 Task: Write a soql queries for parent to child objects.
Action: Mouse moved to (33, 116)
Screenshot: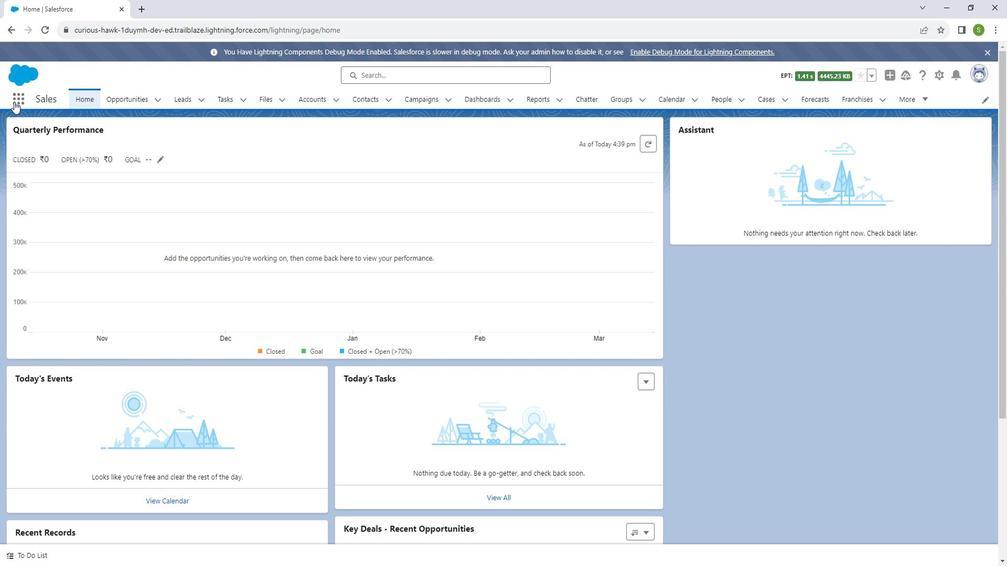 
Action: Mouse pressed left at (33, 116)
Screenshot: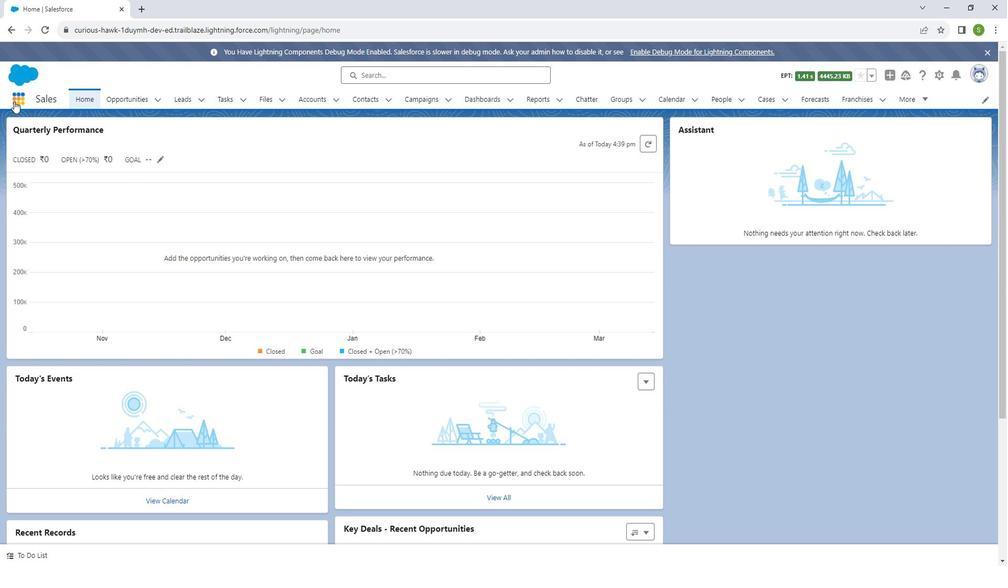 
Action: Mouse moved to (44, 301)
Screenshot: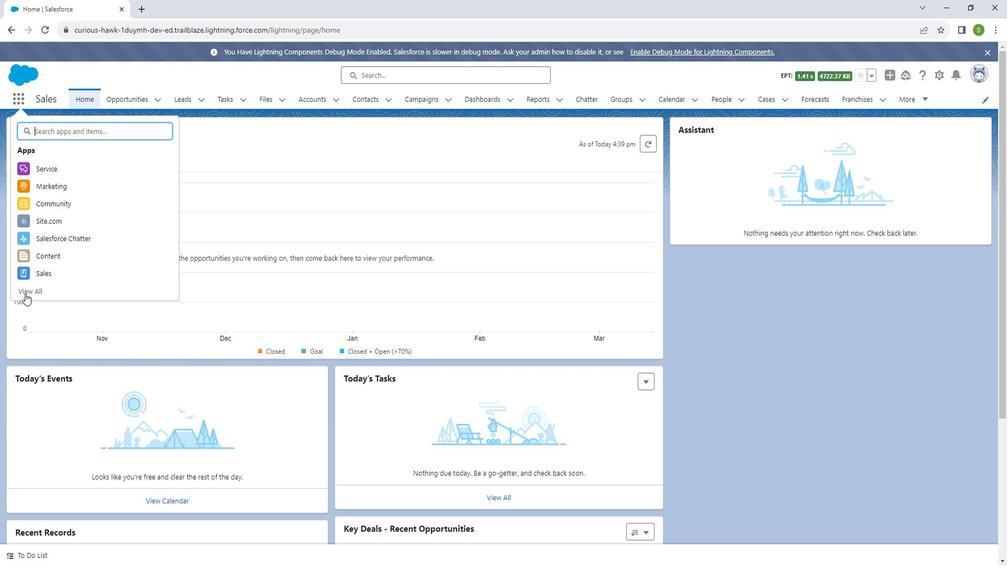 
Action: Mouse pressed left at (44, 301)
Screenshot: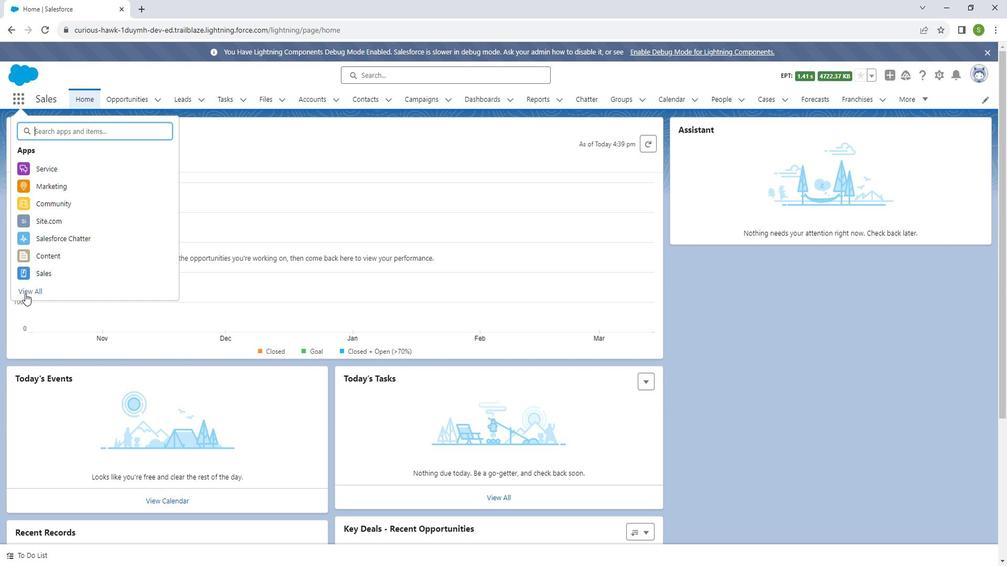 
Action: Mouse moved to (760, 397)
Screenshot: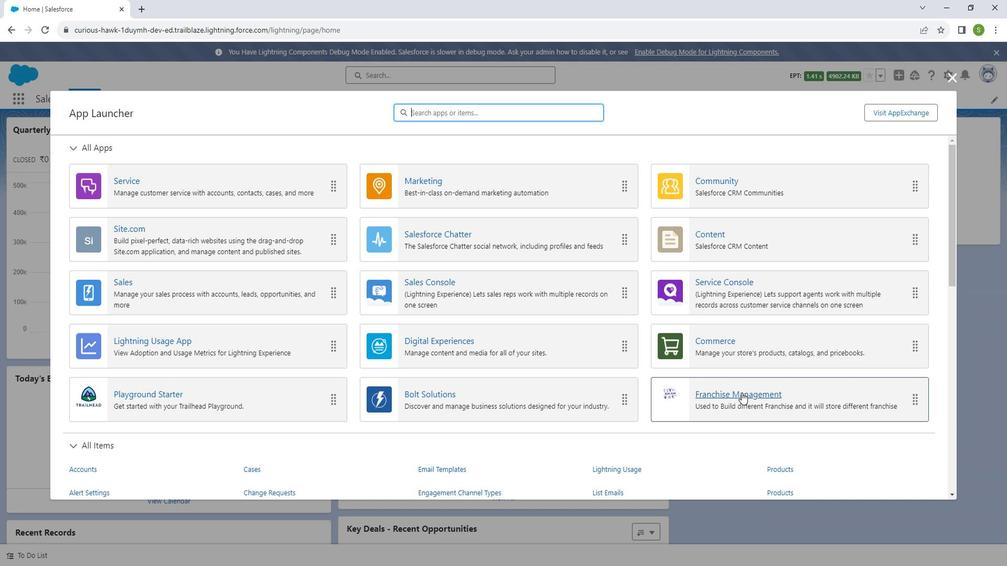 
Action: Mouse pressed left at (760, 397)
Screenshot: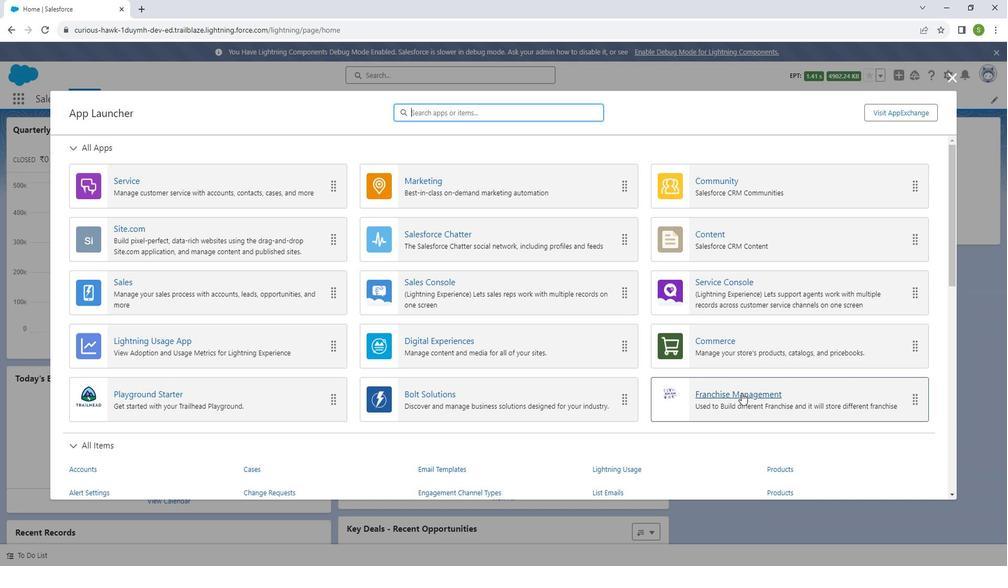 
Action: Mouse moved to (969, 91)
Screenshot: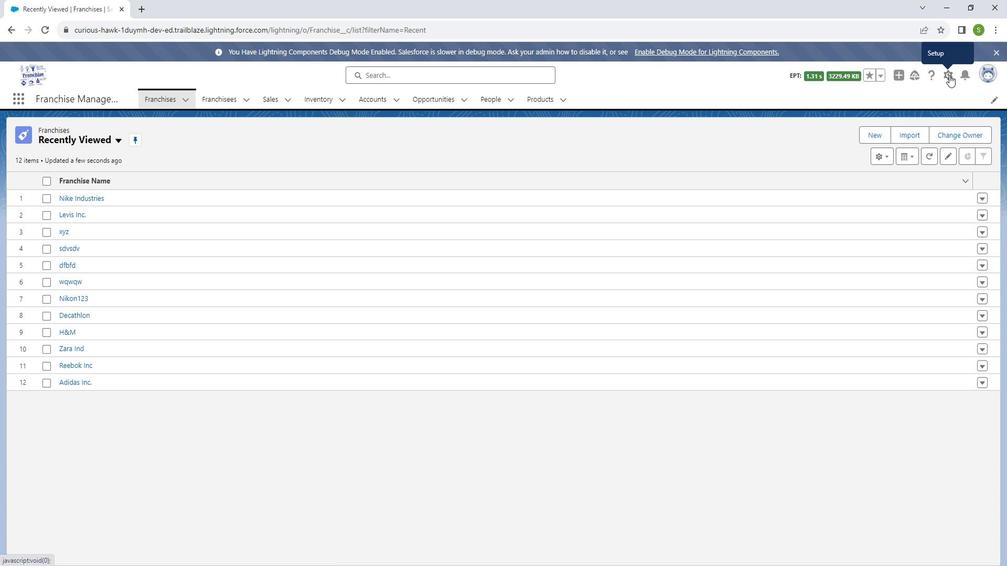 
Action: Mouse pressed left at (969, 91)
Screenshot: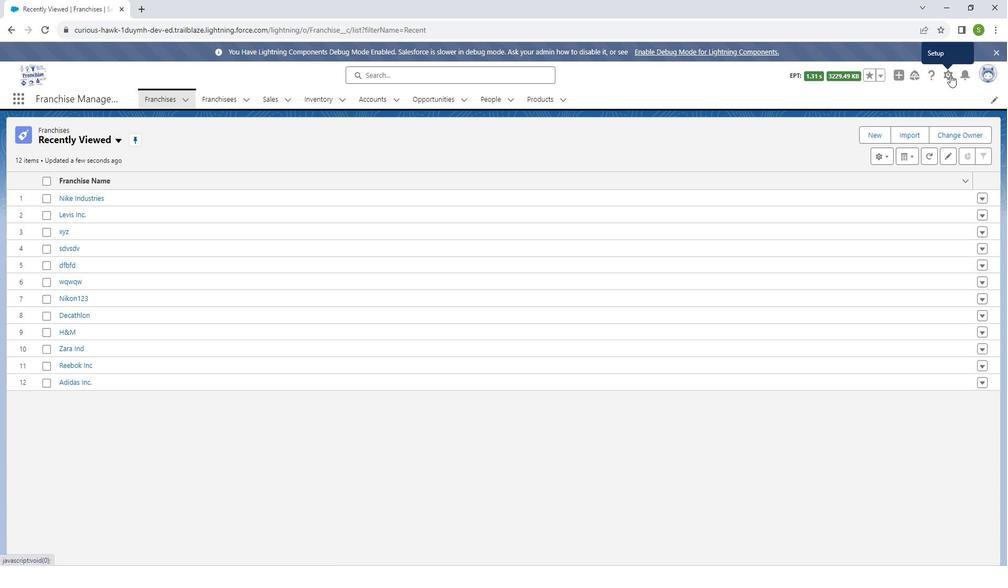 
Action: Mouse moved to (931, 187)
Screenshot: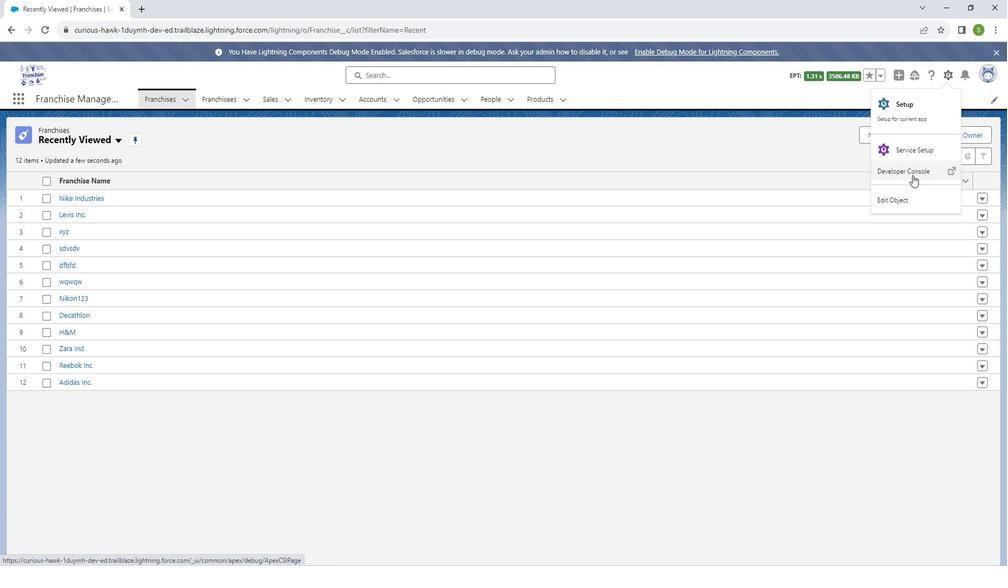 
Action: Mouse pressed right at (931, 187)
Screenshot: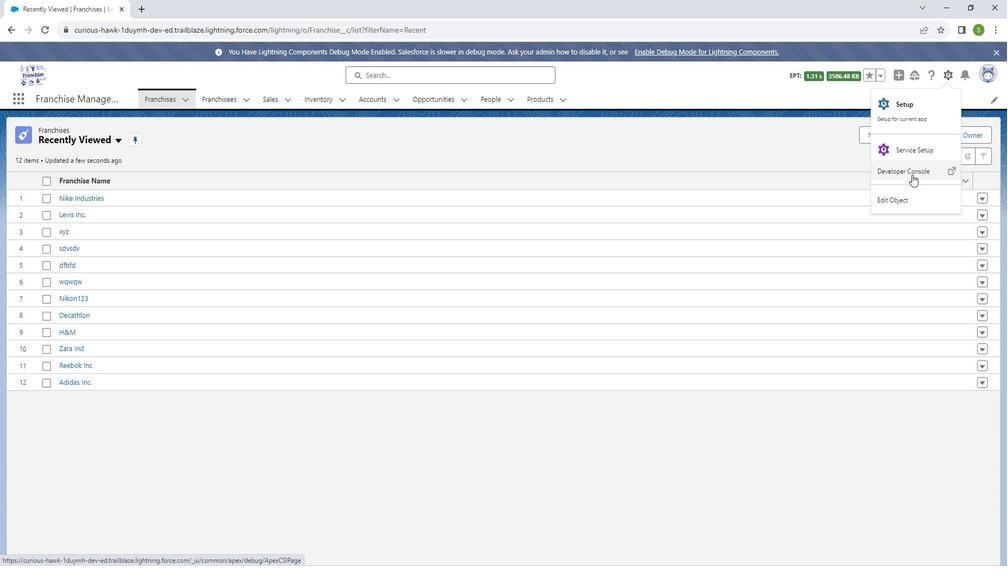 
Action: Mouse moved to (935, 195)
Screenshot: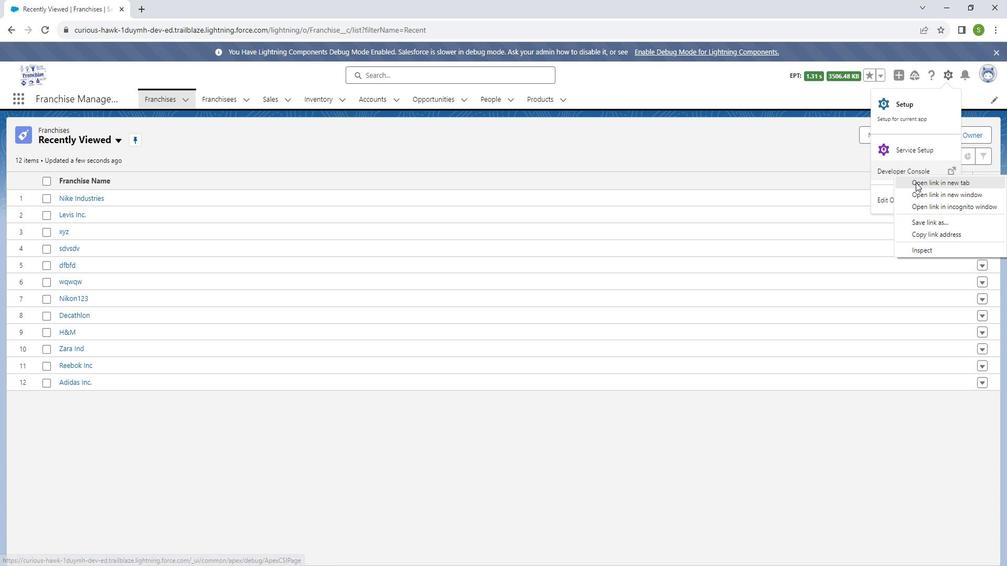 
Action: Mouse pressed left at (935, 195)
Screenshot: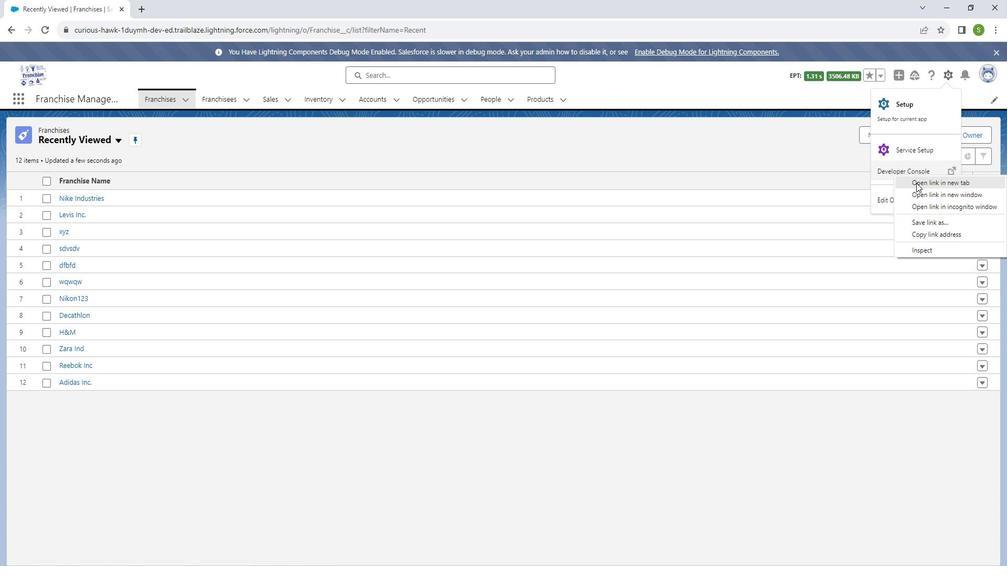 
Action: Mouse moved to (233, 27)
Screenshot: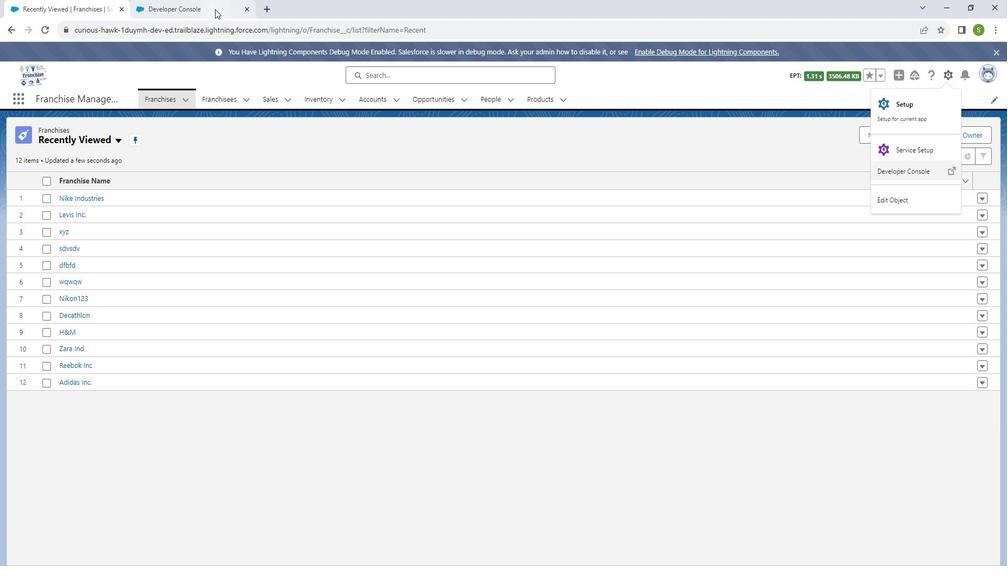 
Action: Mouse pressed left at (233, 27)
Screenshot: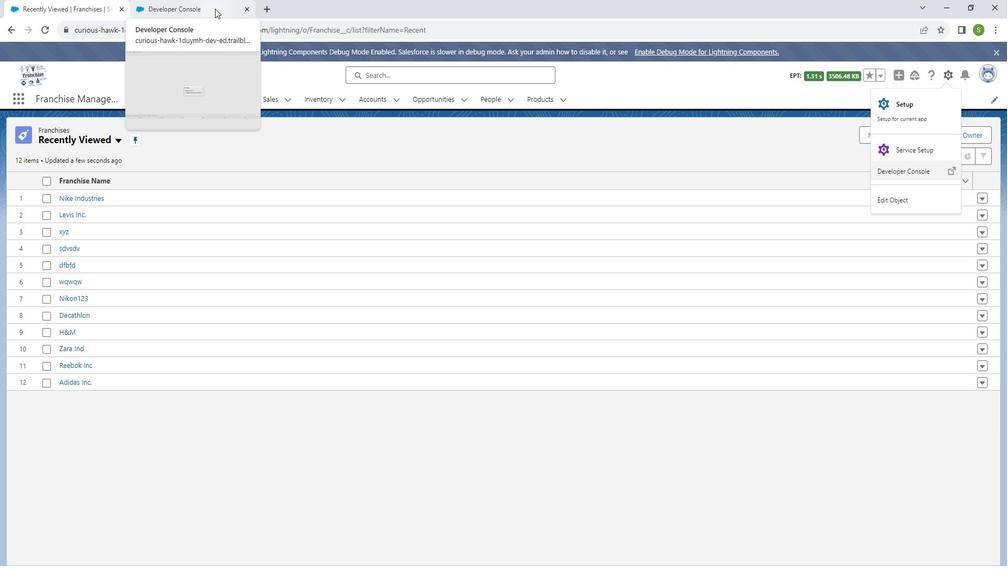 
Action: Mouse moved to (75, 63)
Screenshot: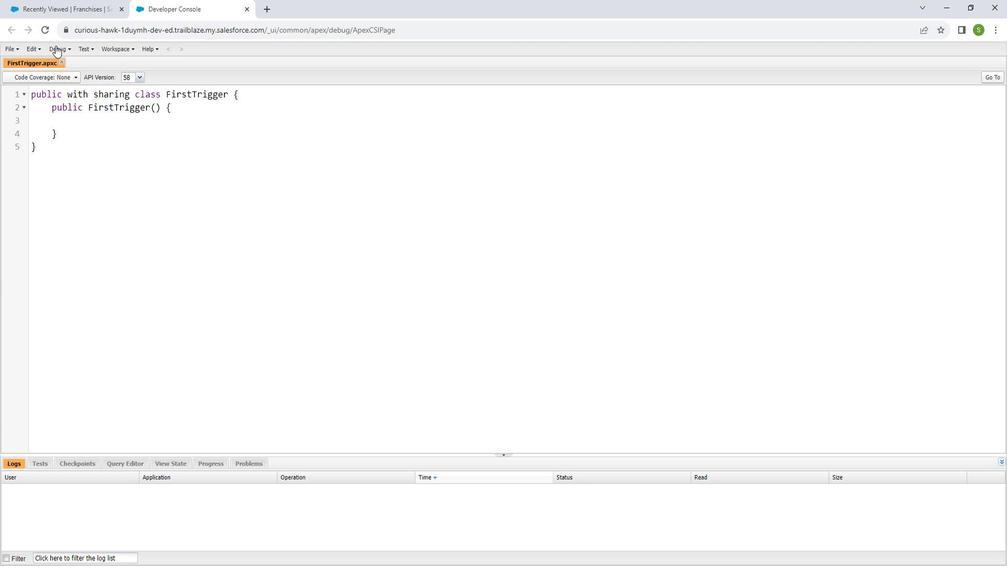 
Action: Mouse pressed left at (75, 63)
Screenshot: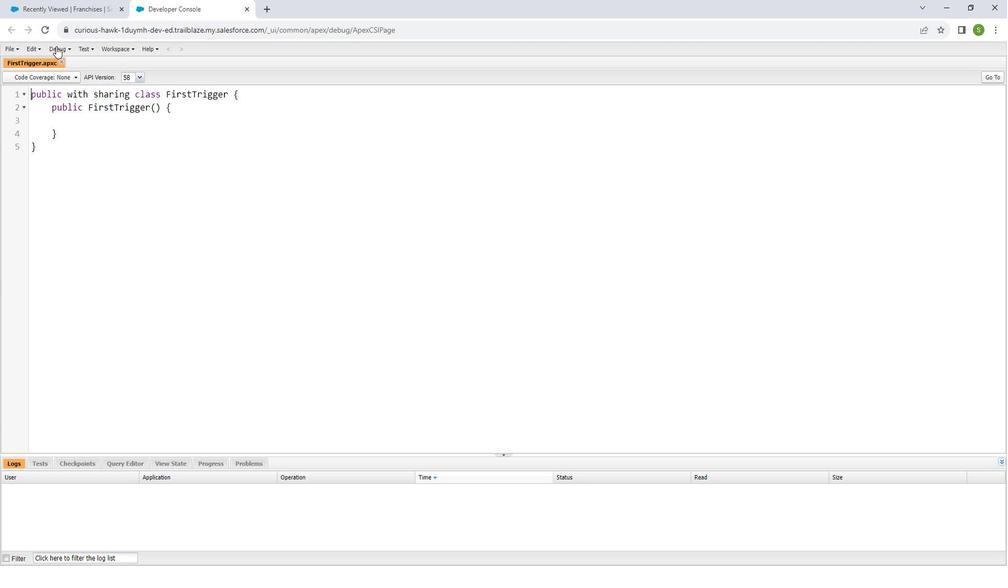 
Action: Mouse moved to (83, 77)
Screenshot: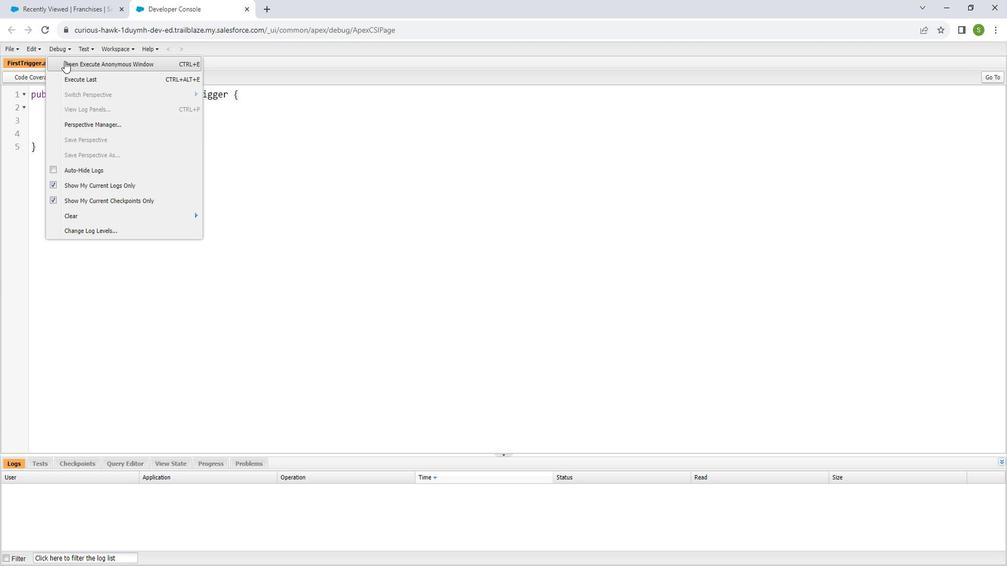 
Action: Mouse pressed left at (83, 77)
Screenshot: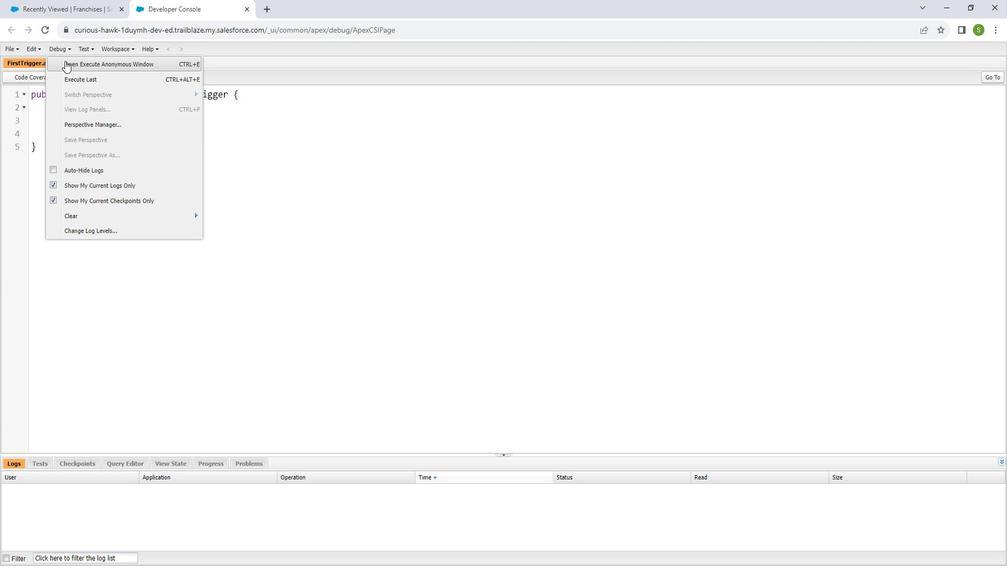 
Action: Mouse moved to (486, 229)
Screenshot: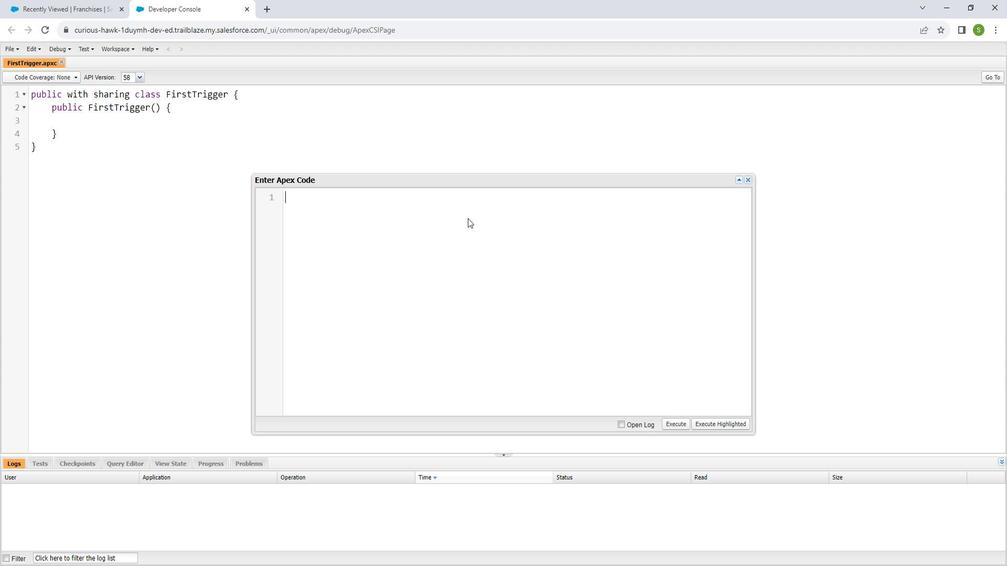 
Action: Mouse pressed left at (486, 229)
Screenshot: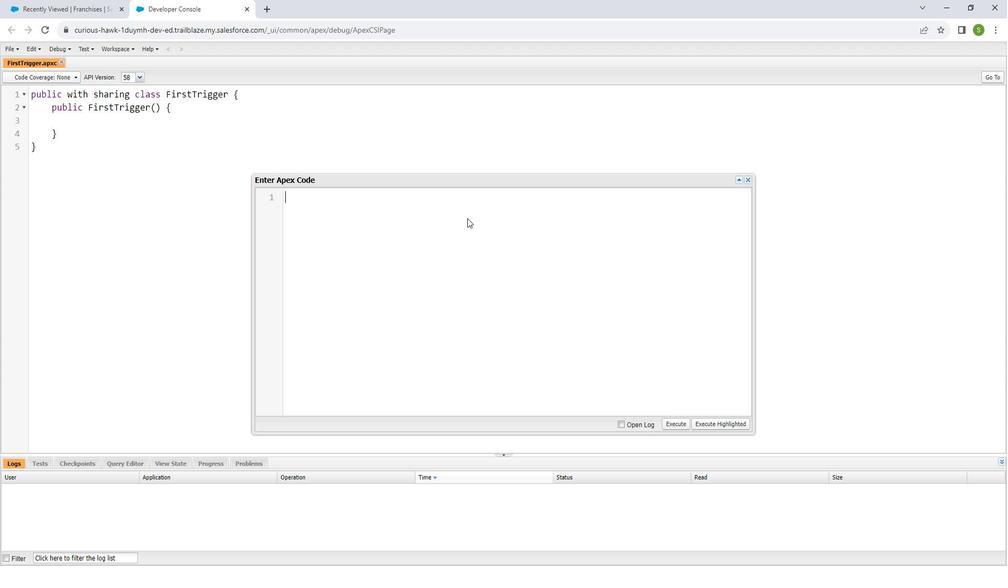 
Action: Mouse moved to (473, 254)
Screenshot: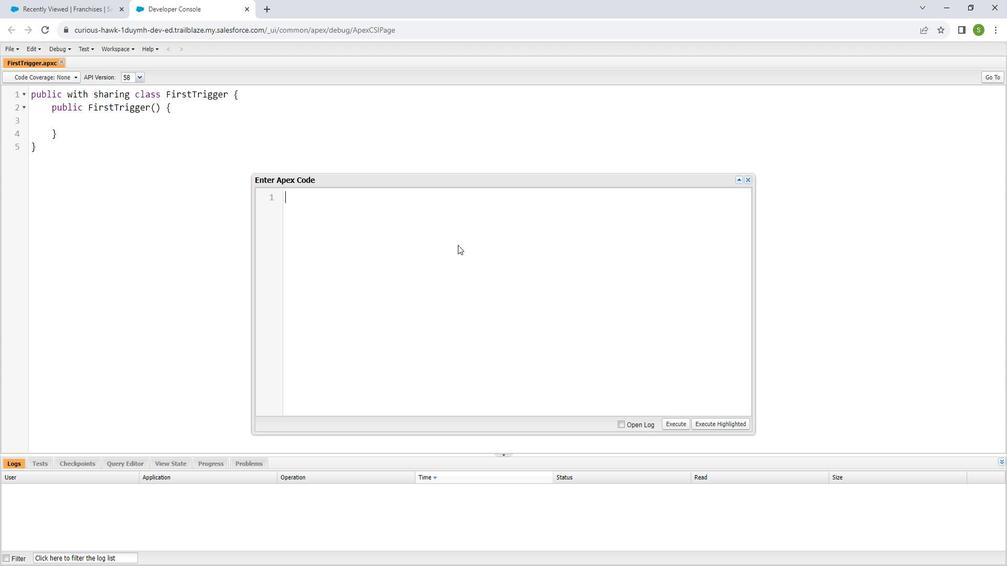 
Action: Mouse pressed left at (473, 254)
Screenshot: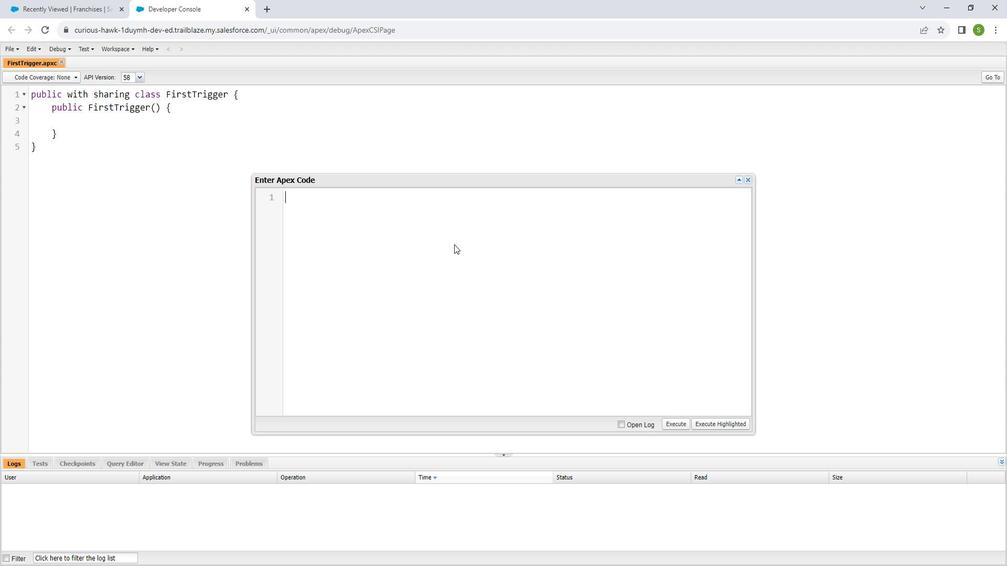 
Action: Mouse moved to (470, 254)
Screenshot: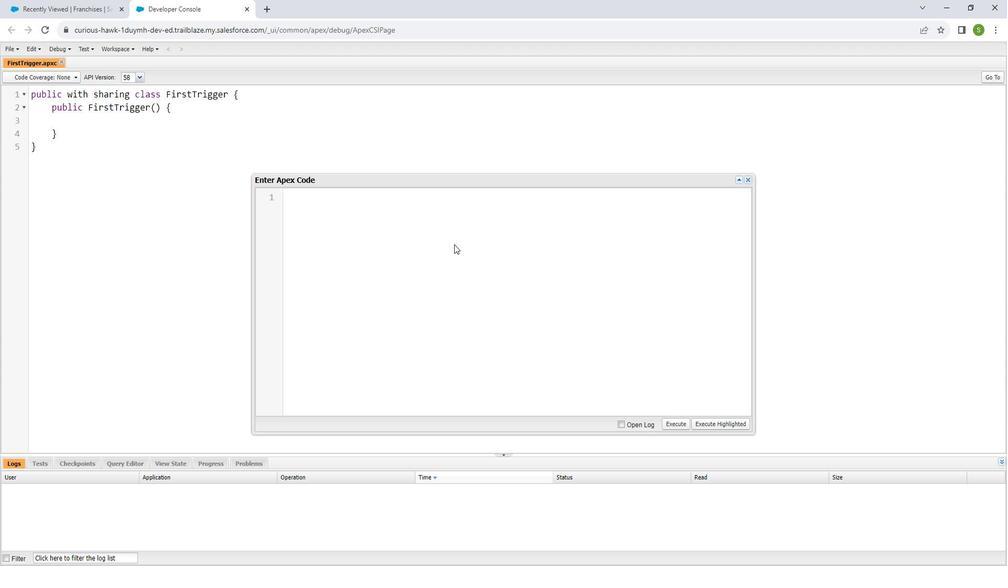 
Action: Key pressed <Key.shift_r>Lisr<Key.backspace>t<Key.shift_r><<Key.shift_r>Franchise<Key.shift_r>__c<Key.shift_r><Key.shift_r>><Key.space>frans<Key.space>=<Key.space>[]<Key.left><Key.shift_r>SELECT<Key.space>id,<Key.space><Key.shift_r>Name<Key.space><Key.shift_r>FROM<Key.space><Key.shift_r>FR<Key.backspace>ra<Key.backspace><Key.backspace><Key.backspace><Key.shift_r>Franchise<Key.shift_r><Key.shift_r><Key.shift_r><Key.shift_r>__c<Key.right>;<Key.left><Key.left><Key.left><Key.left><Key.left><Key.left><Key.left><Key.left><Key.left><Key.left><Key.left><Key.left><Key.left><Key.left><Key.left><Key.left><Key.left><Key.left><Key.left><Key.left>,<Key.space><Key.shift_r><Key.shift_r>(<Key.shift_r>SELECT<Key.space><Key.shift_r>Id,<Key.space><Key.shift_r><Key.shift_r><Key.shift_r><Key.shift_r><Key.shift_r><Key.shift_r><Key.shift_r><Key.shift_r><Key.shift_r><Key.shift_r><Key.shift_r><Key.shift_r><Key.shift_r><Key.shift_r><Key.shift_r>NAme<Key.backspace><Key.backspace><Key.backspace>ame<Key.space><Key.shift_r>FROM<Key.space><Key.shift_r>FR<Key.backspace>ranchises<Key.backspace>es<Key.shift_r><Key.shift_r><Key.shift_r>__r
Screenshot: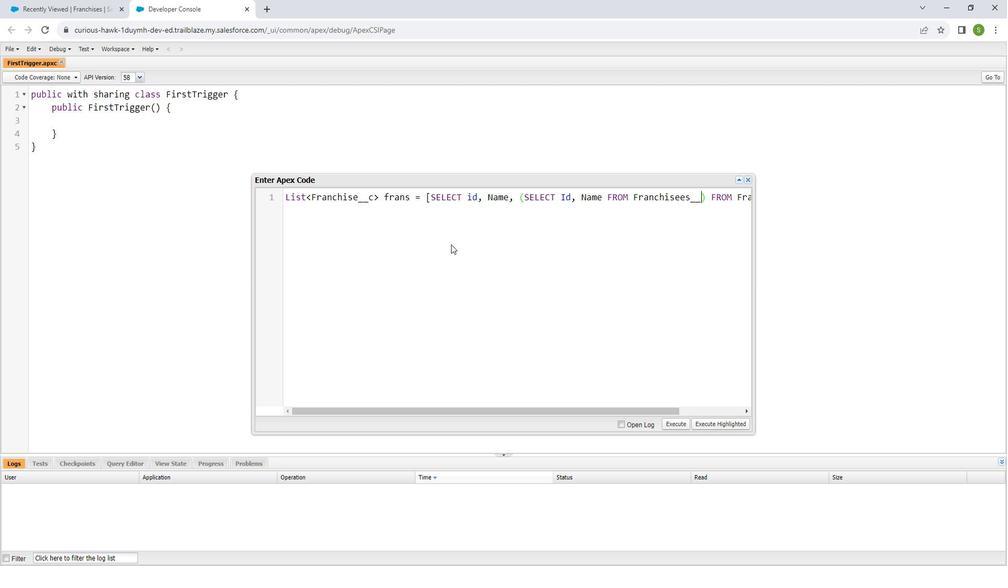
Action: Mouse moved to (377, 260)
Screenshot: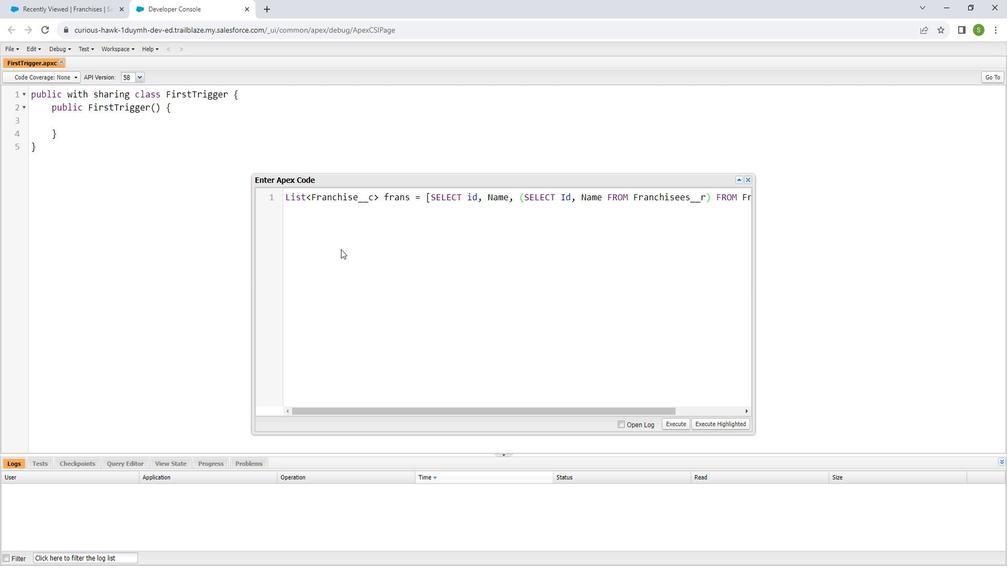 
Action: Mouse pressed left at (377, 260)
Screenshot: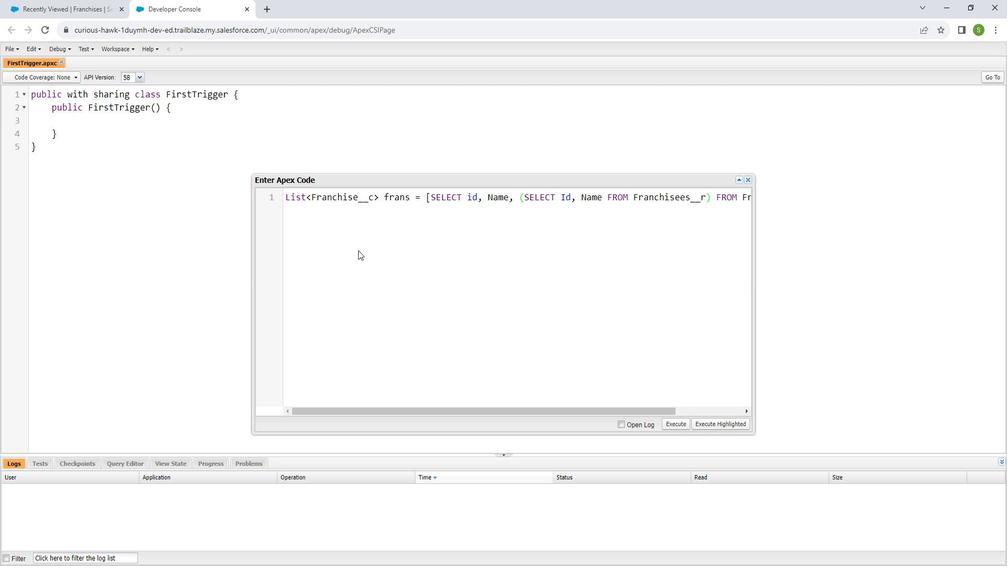 
Action: Mouse moved to (531, 239)
Screenshot: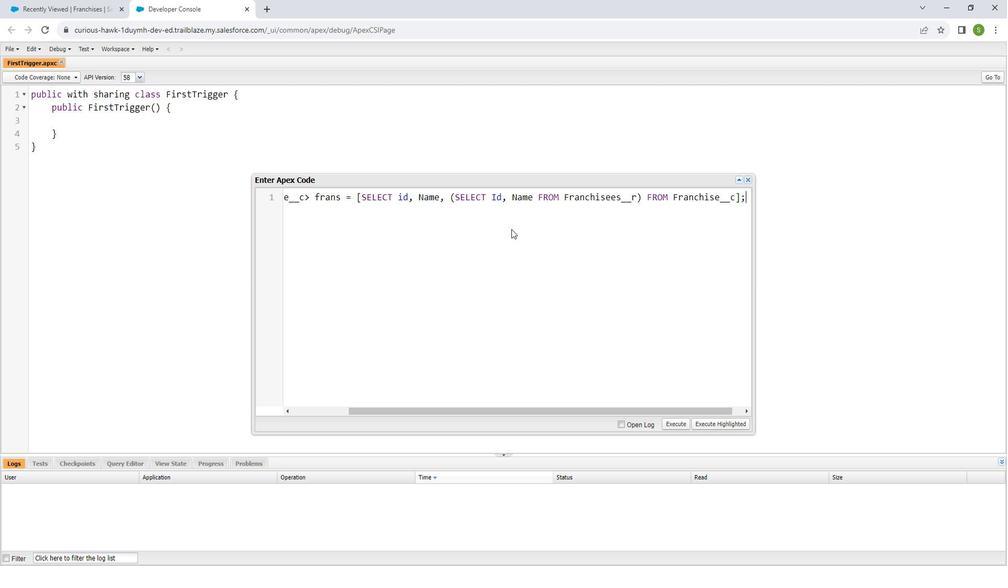 
Action: Key pressed <Key.enter>for<Key.shift_r>(<Key.shift_r>Franchise<Key.shift_r>__c<Key.space>frans<Key.shift_r>Obj<Key.space><Key.shift_r>:<Key.space>frans<Key.right><Key.enter><Key.shift_r>{<Key.enter><Key.shift_r>System.debug<Key.shift_r>('<Key.shift_r>Name<Key.right><Key.space>+<Key.space><Key.left><Key.left><Key.left><Key.left>-<Key.space><Key.left><Key.left><Key.space><Key.right><Key.right><Key.right><Key.right><Key.right><Key.space>frans<Key.shift_r>Obj.<Key.shift_r>Name<Key.right><Key.right>;
Screenshot: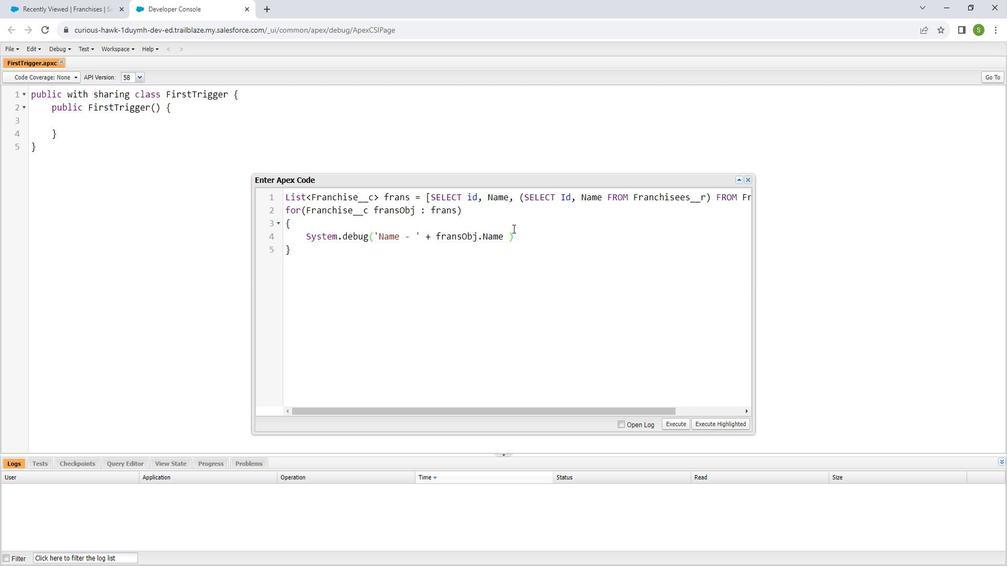 
Action: Mouse moved to (688, 425)
Screenshot: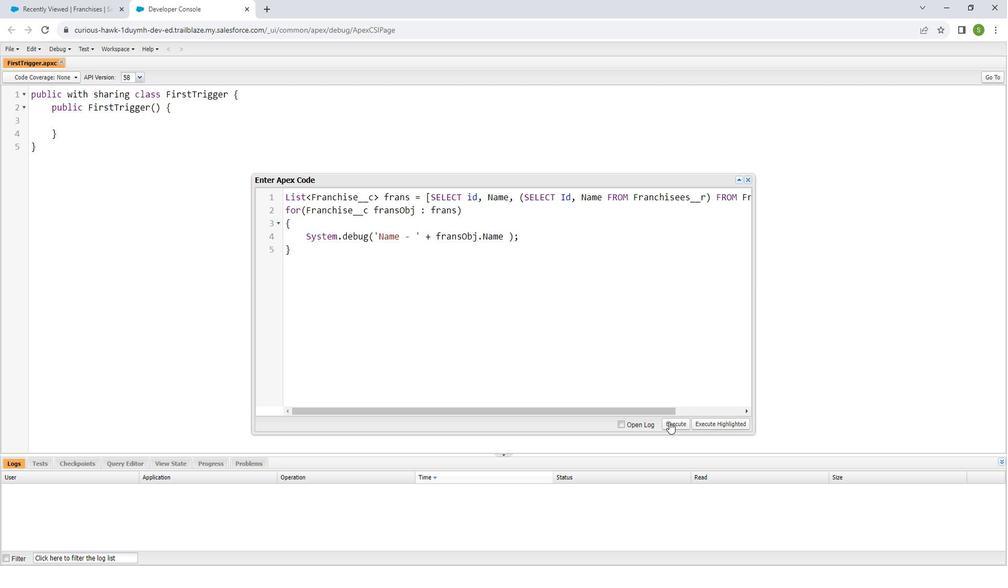 
Action: Mouse pressed left at (688, 425)
Screenshot: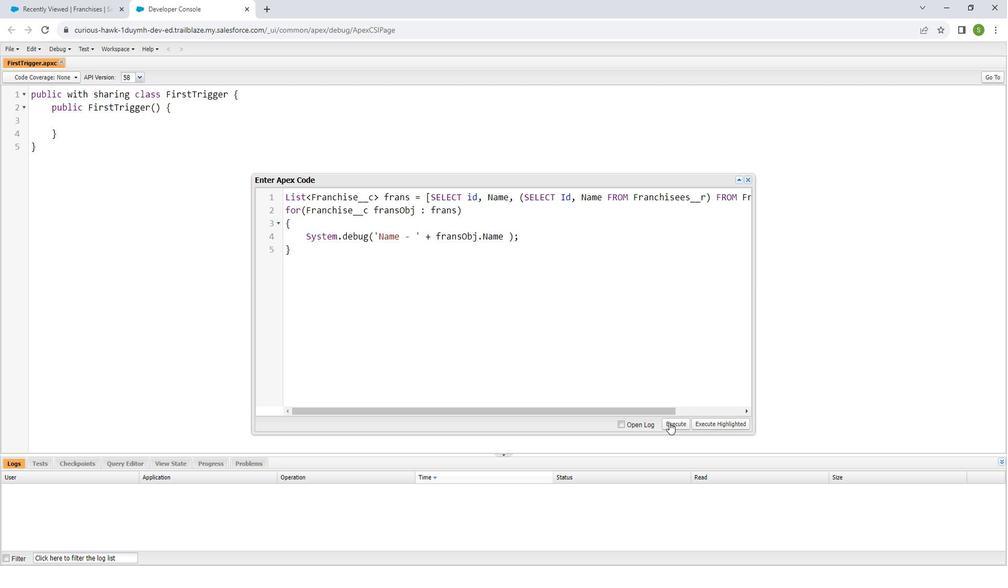 
Action: Mouse moved to (84, 63)
Screenshot: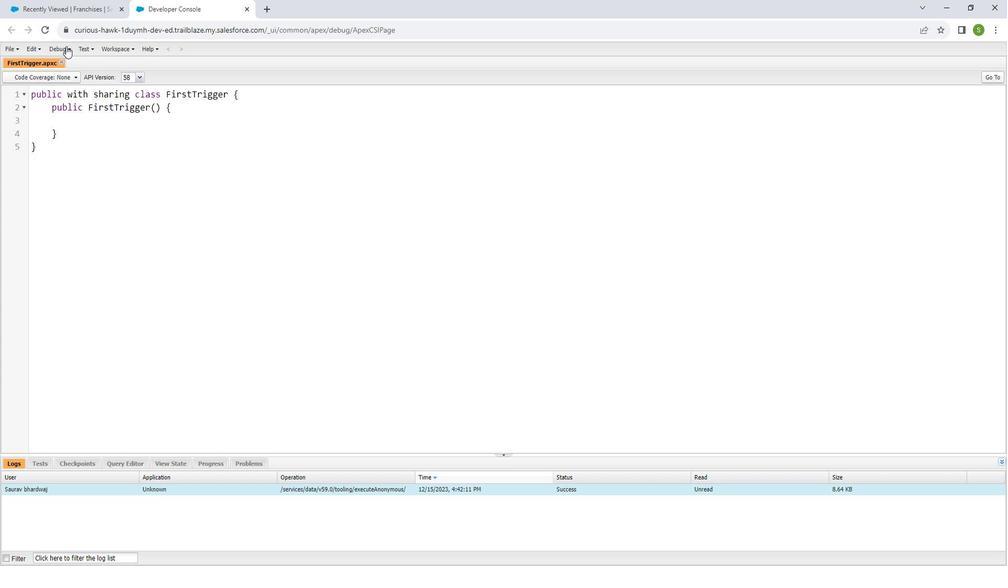 
Action: Mouse pressed left at (84, 63)
Screenshot: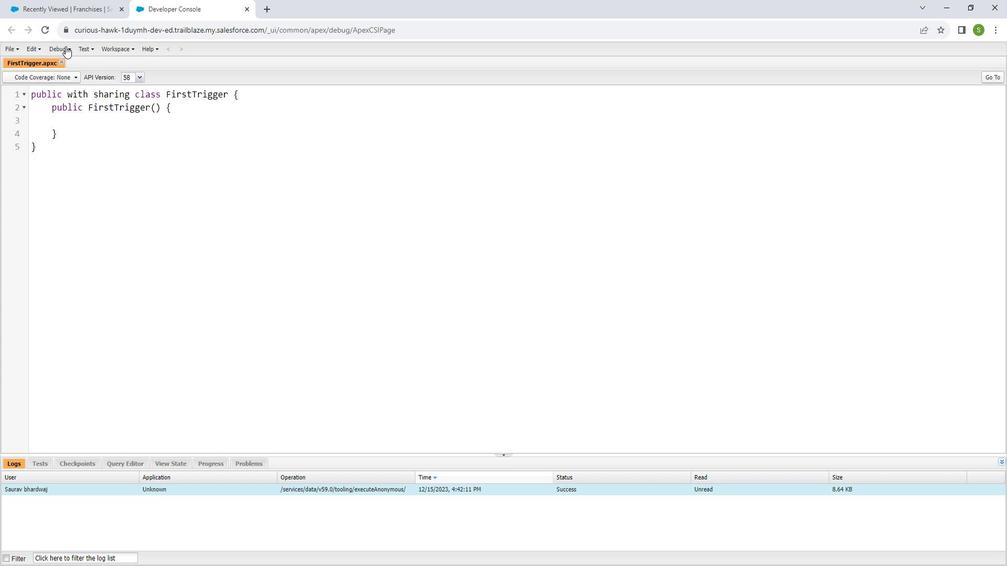 
Action: Mouse moved to (94, 78)
Screenshot: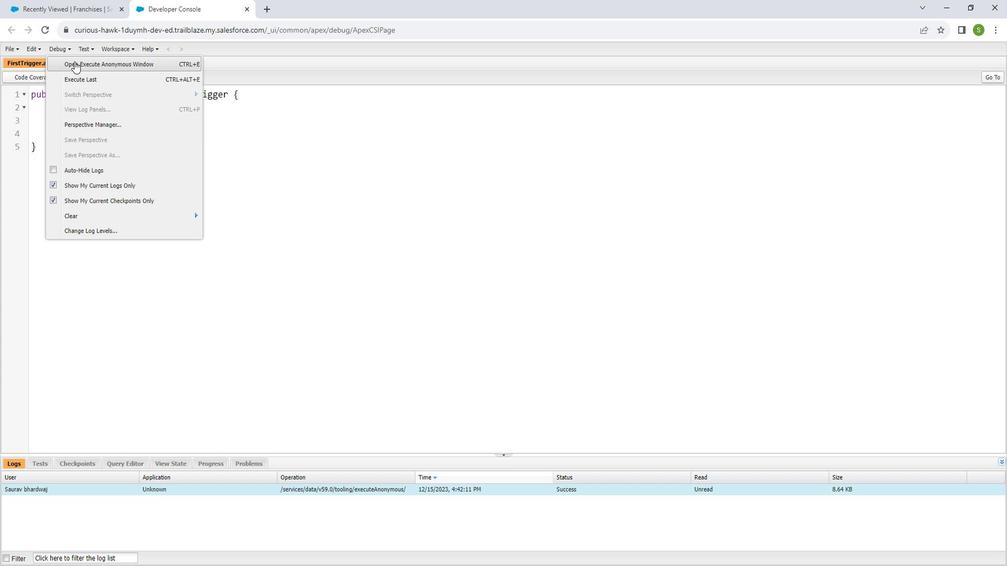 
Action: Mouse pressed left at (94, 78)
Screenshot: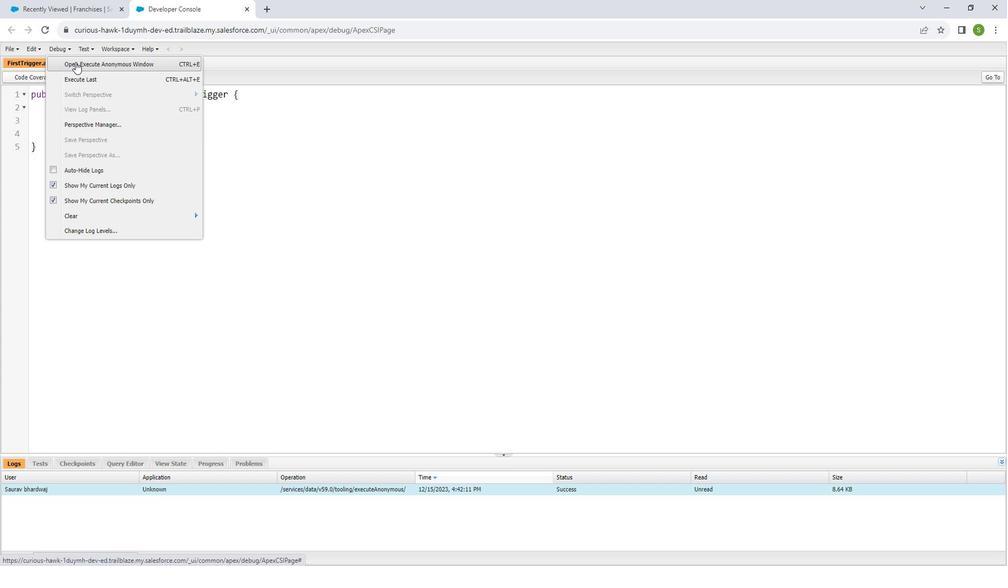 
Action: Mouse moved to (638, 427)
Screenshot: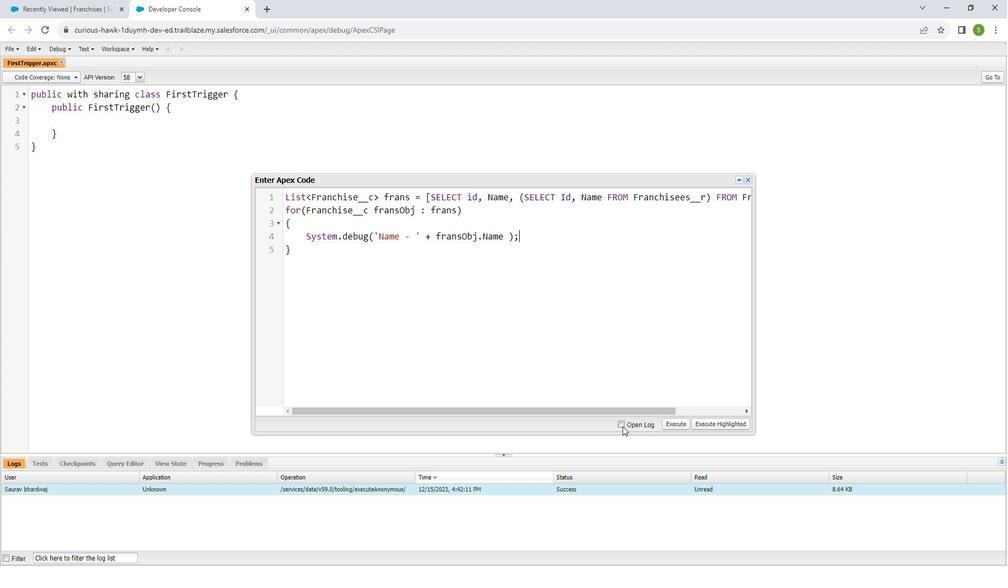 
Action: Mouse pressed left at (638, 427)
Screenshot: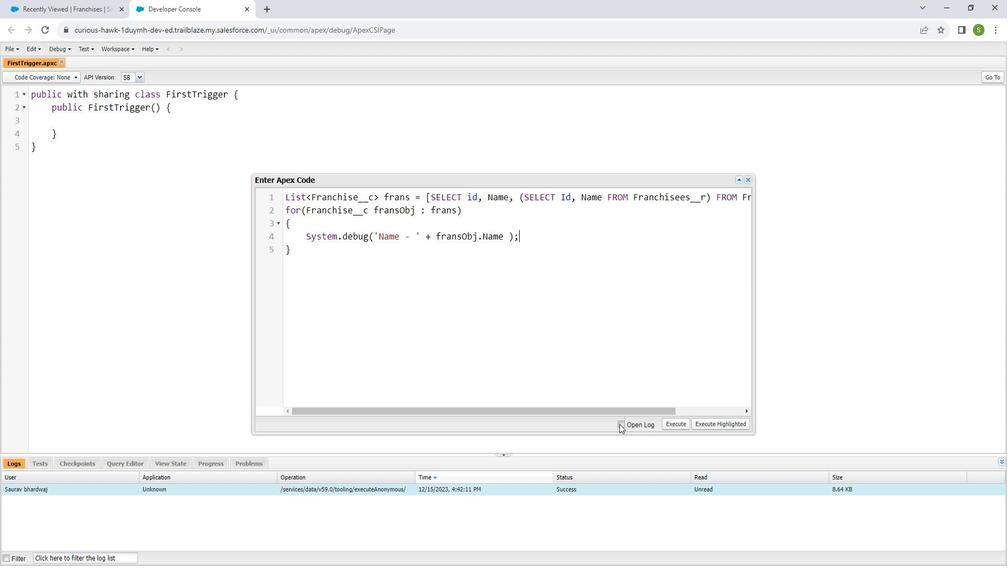 
Action: Mouse moved to (688, 424)
Screenshot: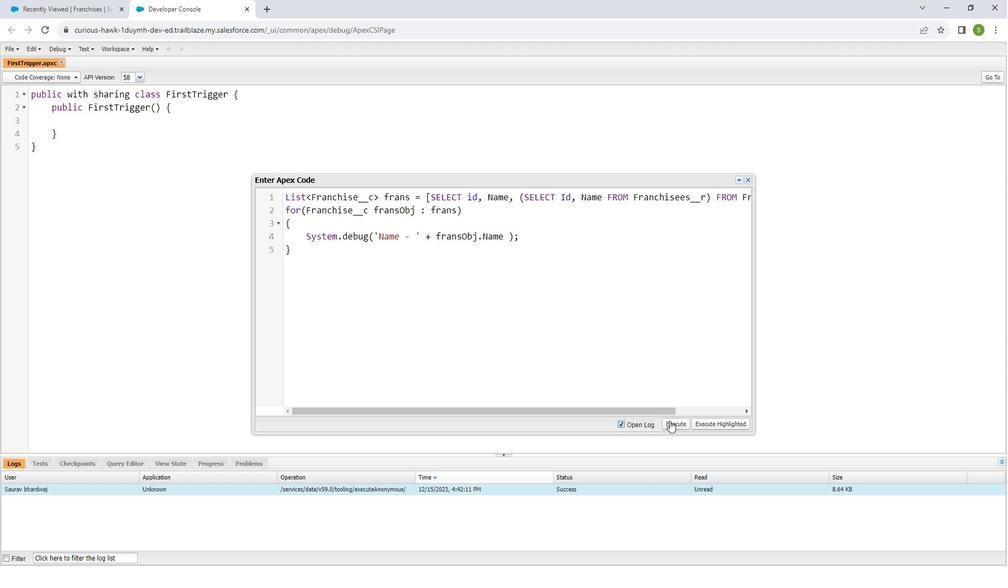 
Action: Mouse pressed left at (688, 424)
Screenshot: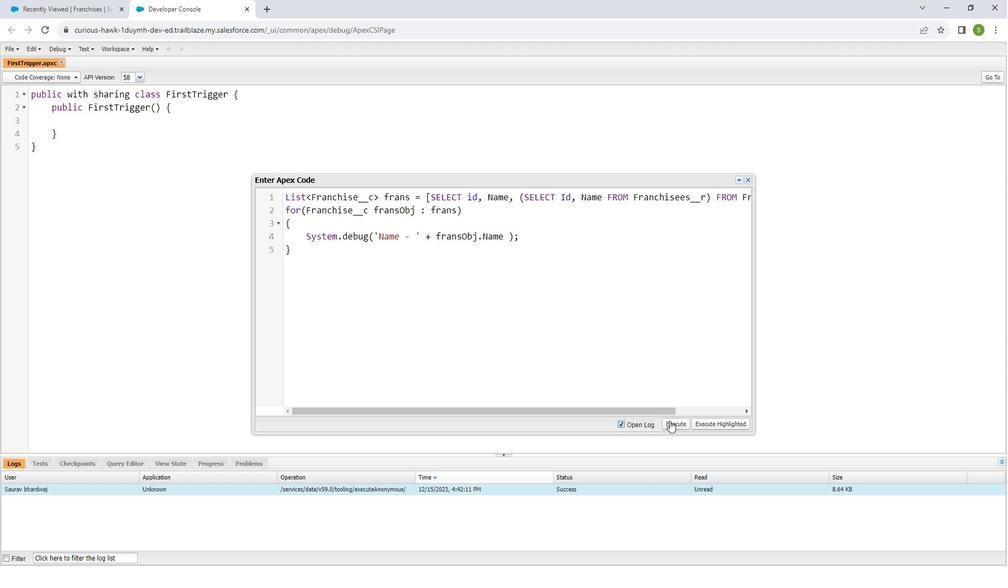 
Action: Mouse moved to (115, 450)
Screenshot: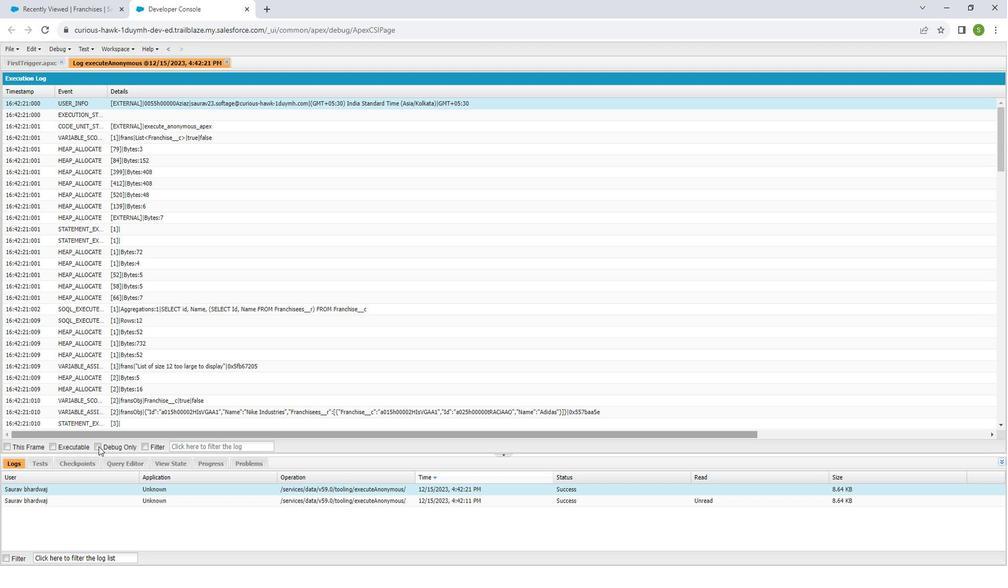 
Action: Mouse pressed left at (115, 450)
Screenshot: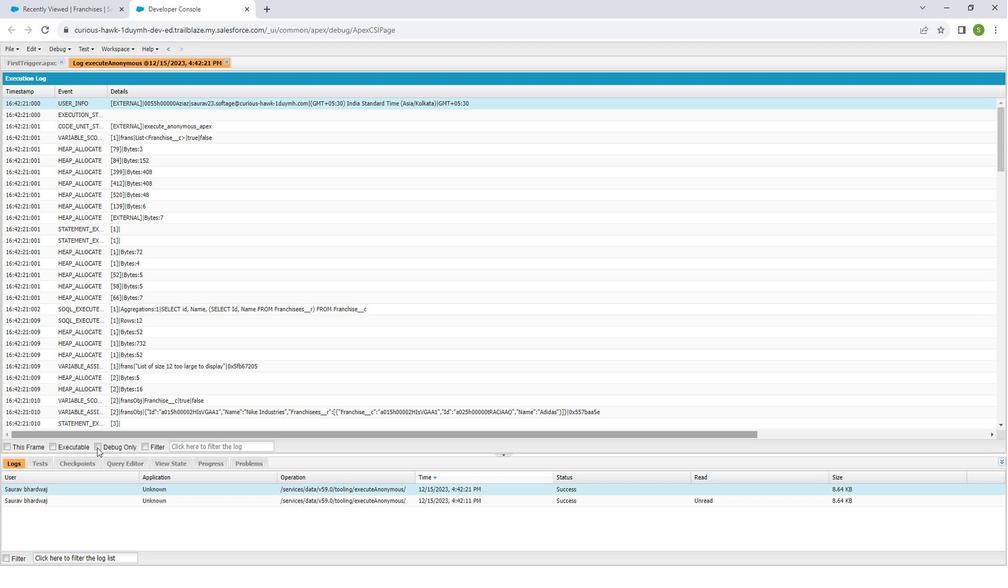 
Action: Mouse moved to (86, 62)
Screenshot: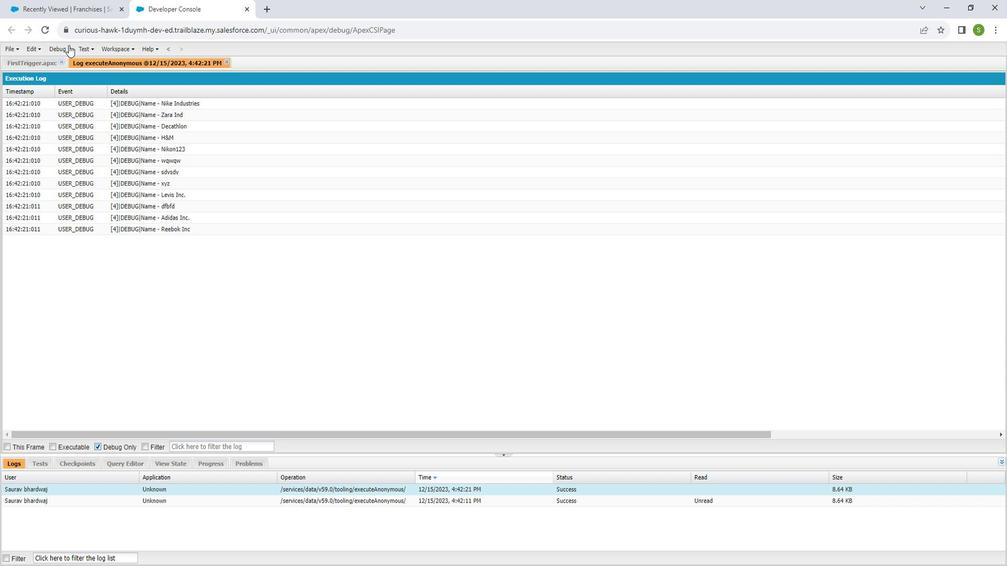 
Action: Mouse pressed left at (86, 62)
Screenshot: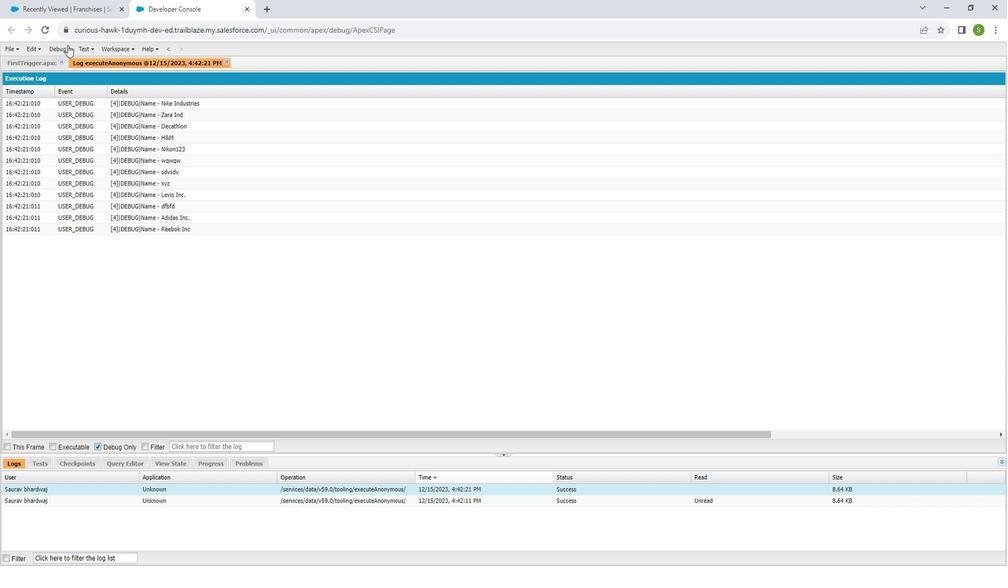
Action: Mouse moved to (80, 78)
Screenshot: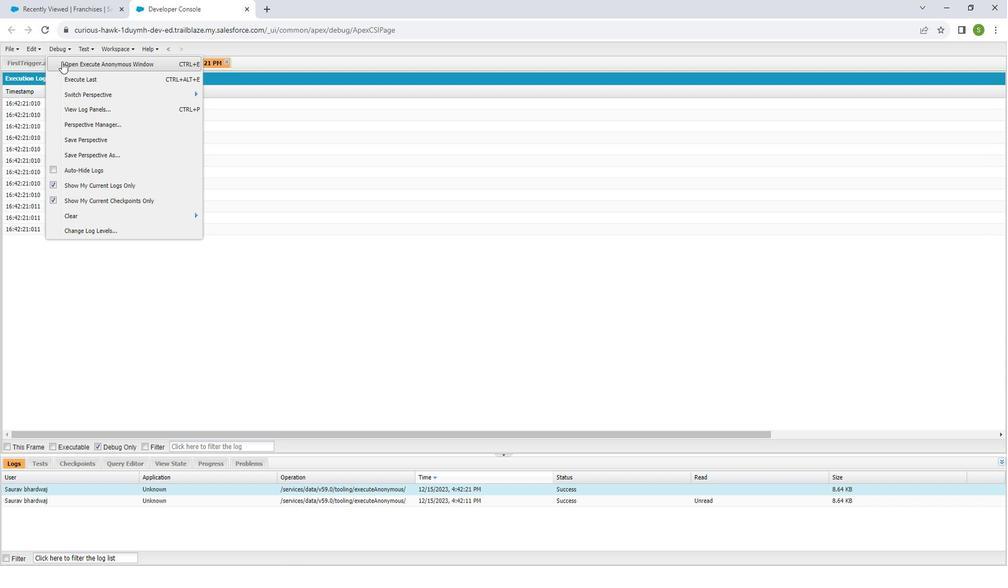 
Action: Mouse pressed left at (80, 78)
Screenshot: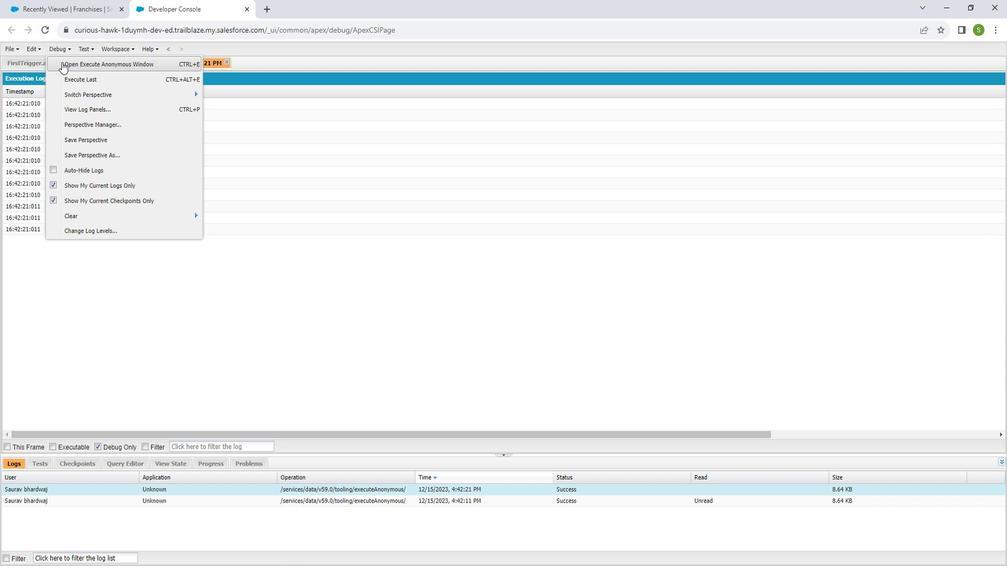 
Action: Mouse moved to (449, 207)
Screenshot: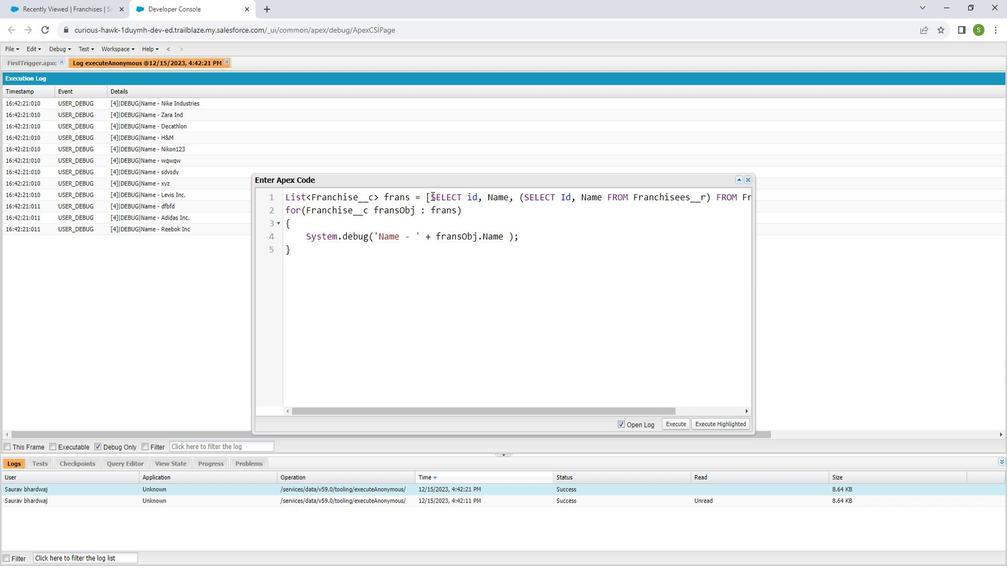 
Action: Mouse pressed left at (449, 207)
Screenshot: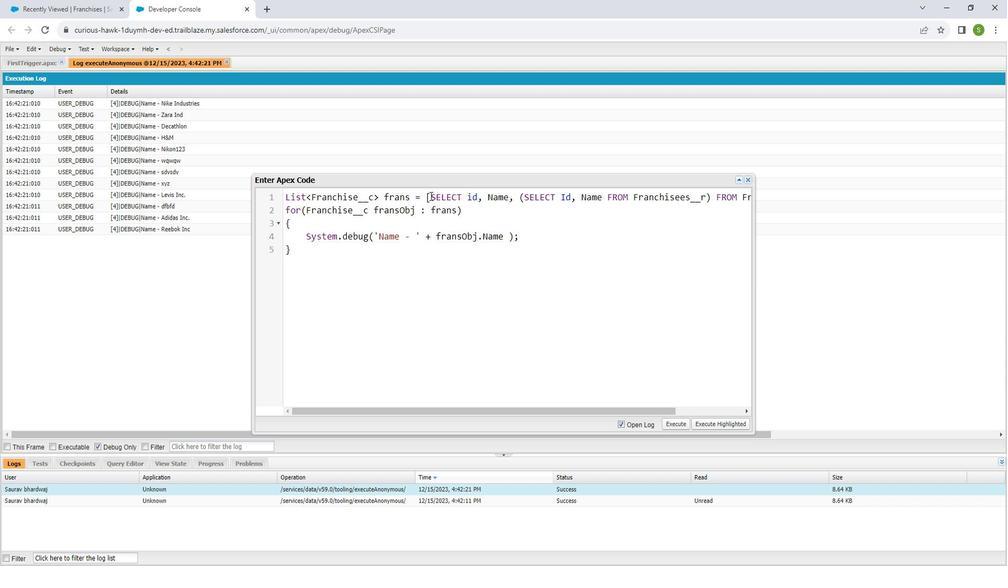 
Action: Mouse moved to (752, 212)
Screenshot: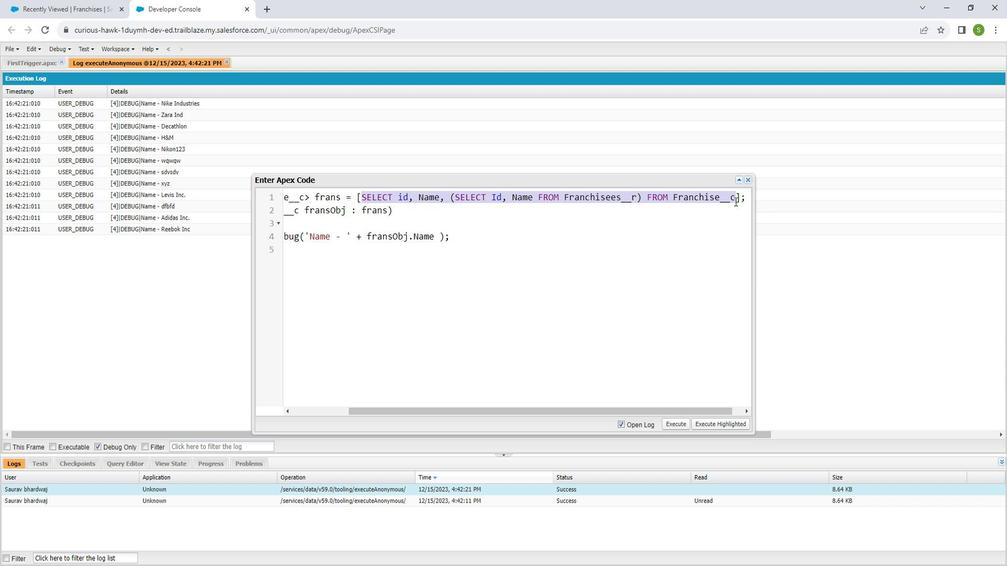 
Action: Key pressed ctrl+C
Screenshot: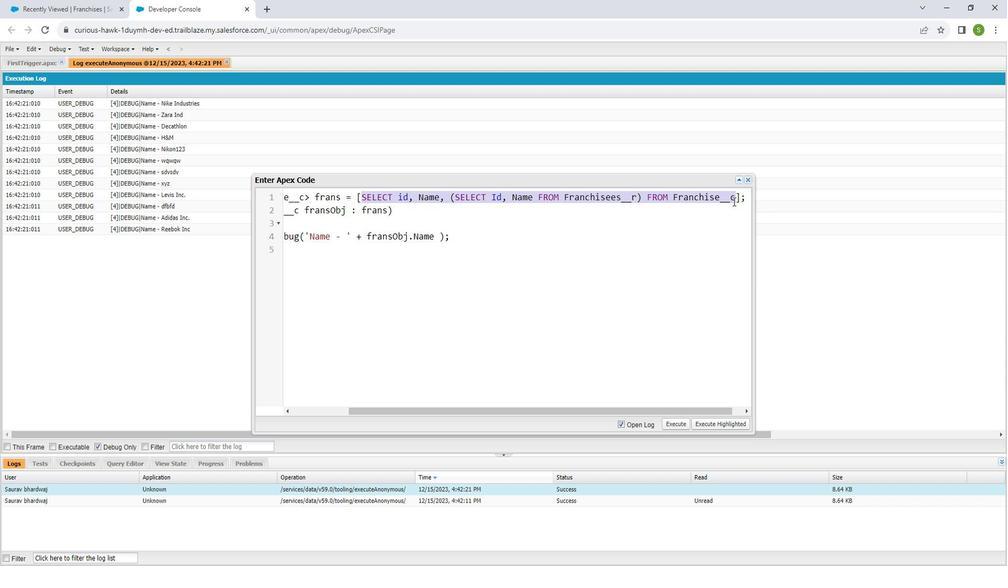 
Action: Mouse moved to (101, 466)
Screenshot: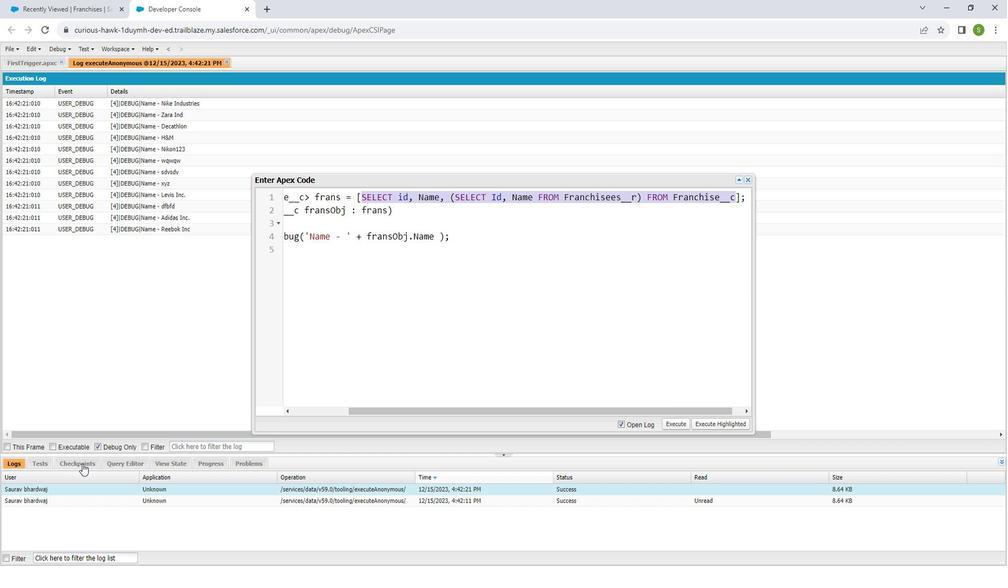 
Action: Mouse pressed left at (101, 466)
Screenshot: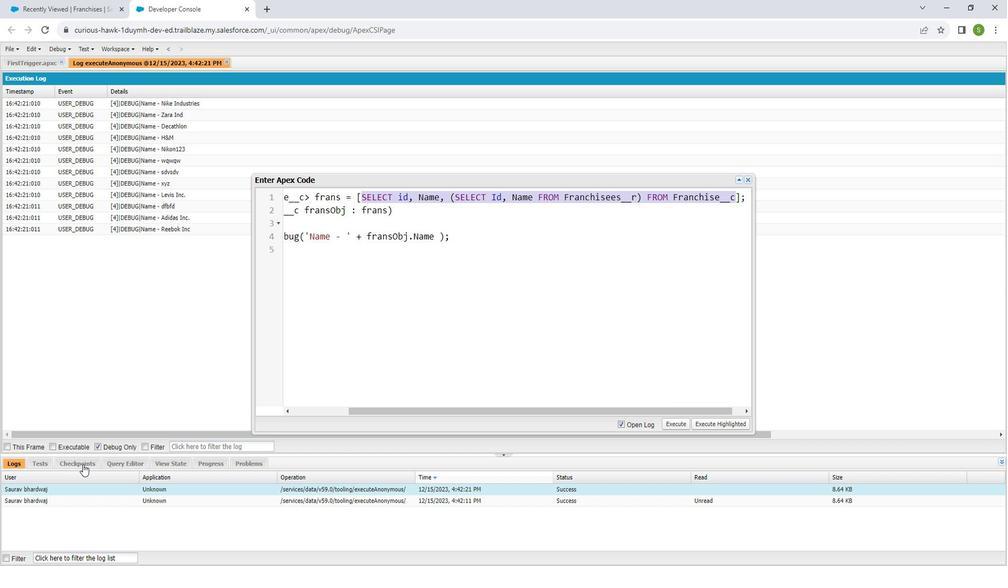 
Action: Mouse moved to (133, 466)
Screenshot: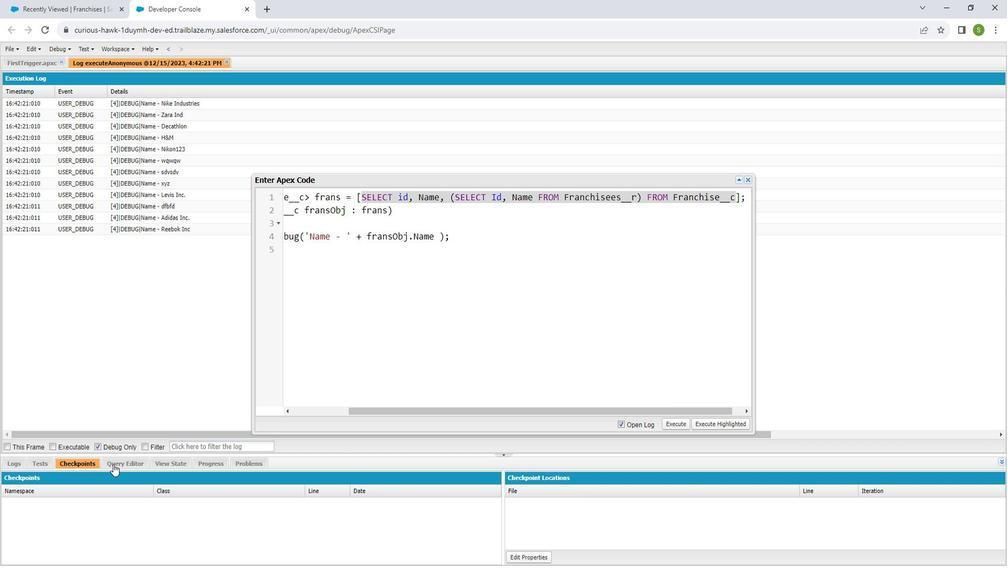 
Action: Mouse pressed left at (133, 466)
Screenshot: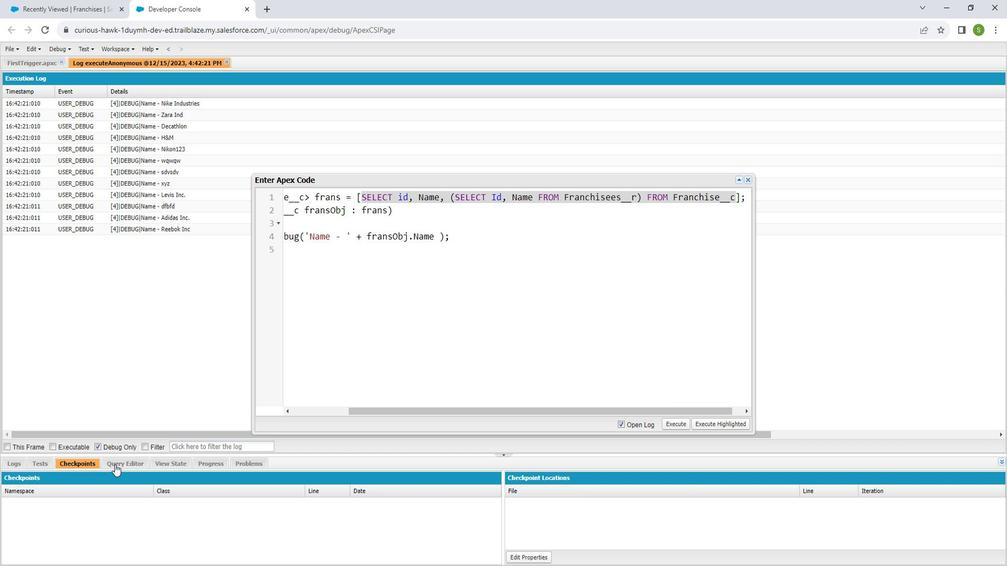 
Action: Mouse moved to (130, 480)
Screenshot: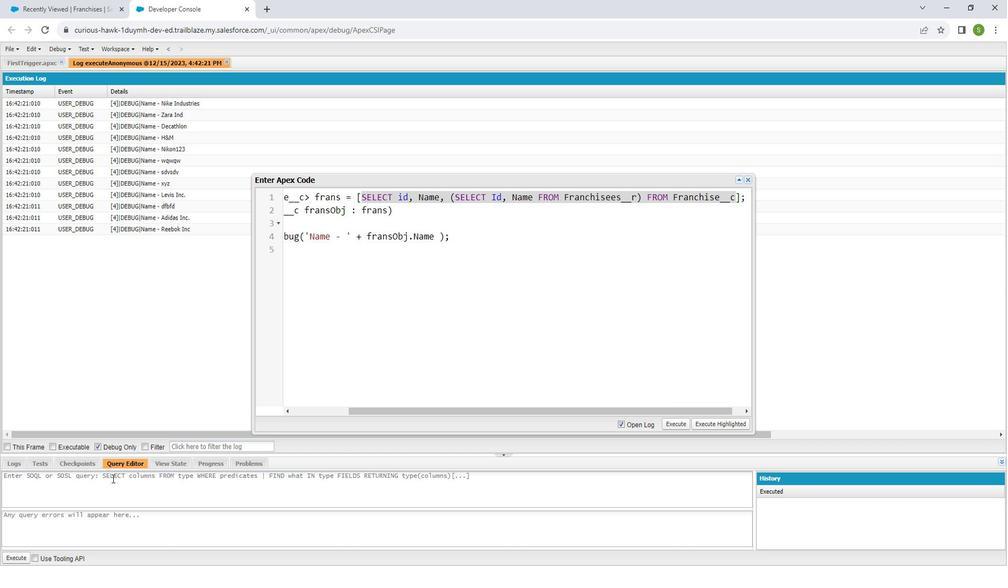 
Action: Mouse pressed left at (130, 480)
Screenshot: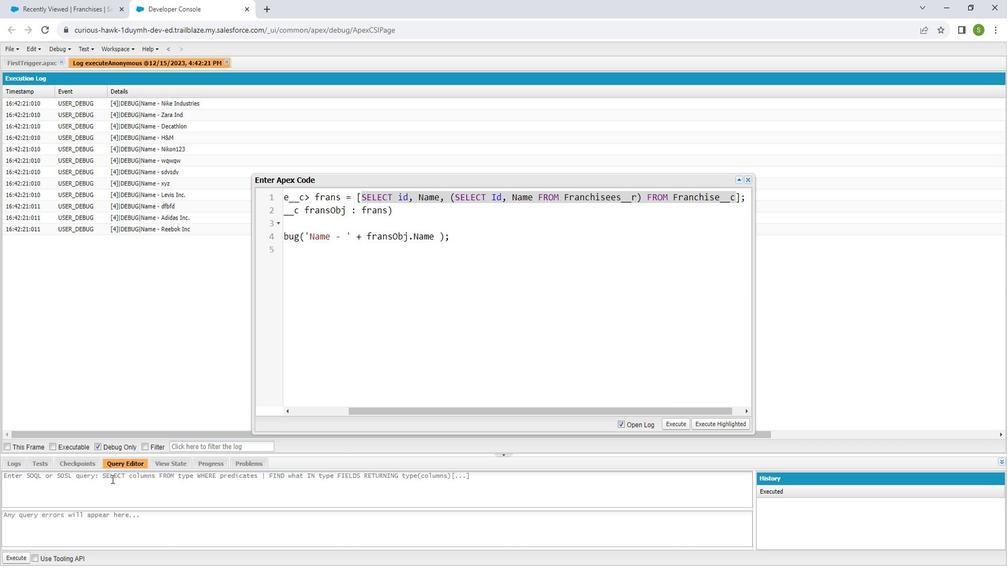 
Action: Key pressed <Key.shift_r><Key.shift_r><Key.shift_r><Key.shift_r><Key.shift_r><Key.shift_r>E<Key.backspace>select<Key.space>id,<Key.space>name,<Key.space><Key.shift_r>(<Key.shift_r>Select<Key.space>id,<Key.space>name<Key.space>from<Key.space><Key.shift_r>Franchisees<Key.shift_r>__r<Key.shift_r>)<Key.space>from<Key.space>franchise<Key.shift_r>__c
Screenshot: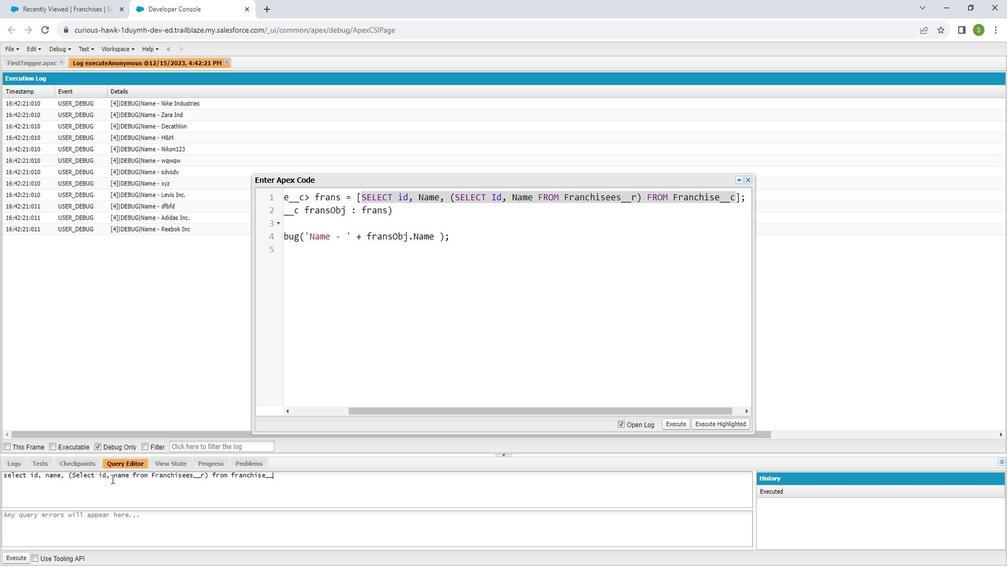 
Action: Mouse moved to (40, 553)
Screenshot: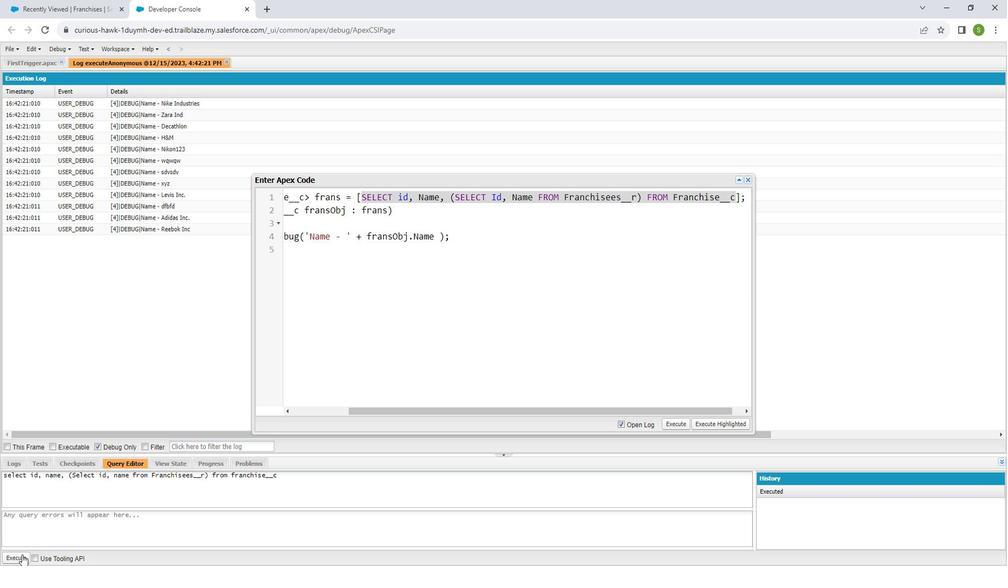 
Action: Mouse pressed left at (40, 553)
Screenshot: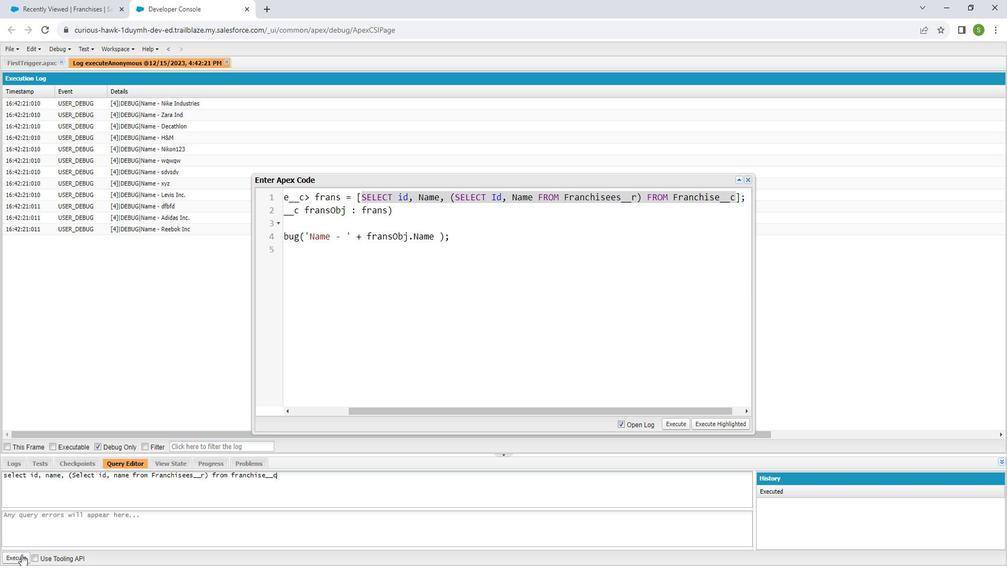 
Action: Mouse moved to (768, 191)
Screenshot: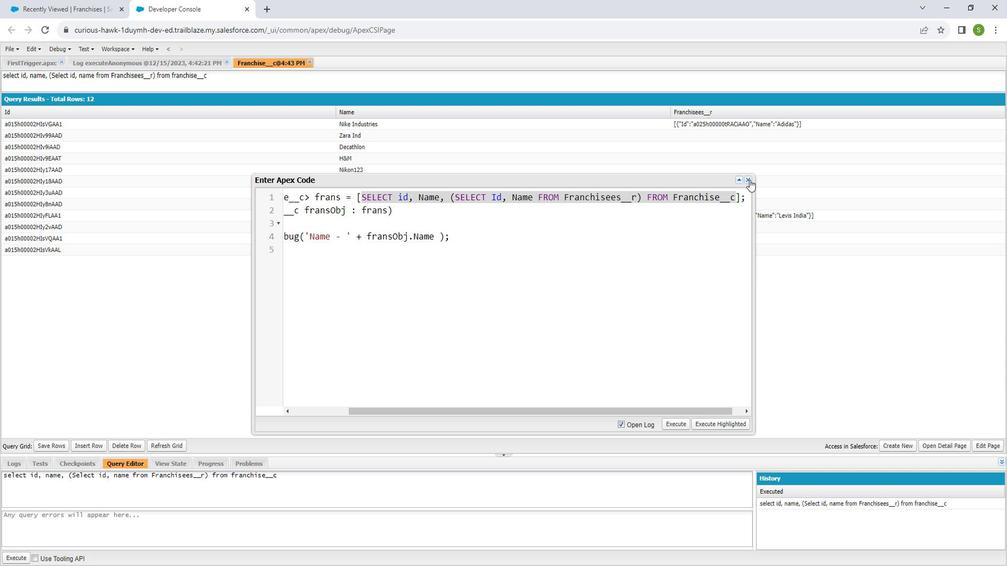 
Action: Mouse pressed left at (768, 191)
Screenshot: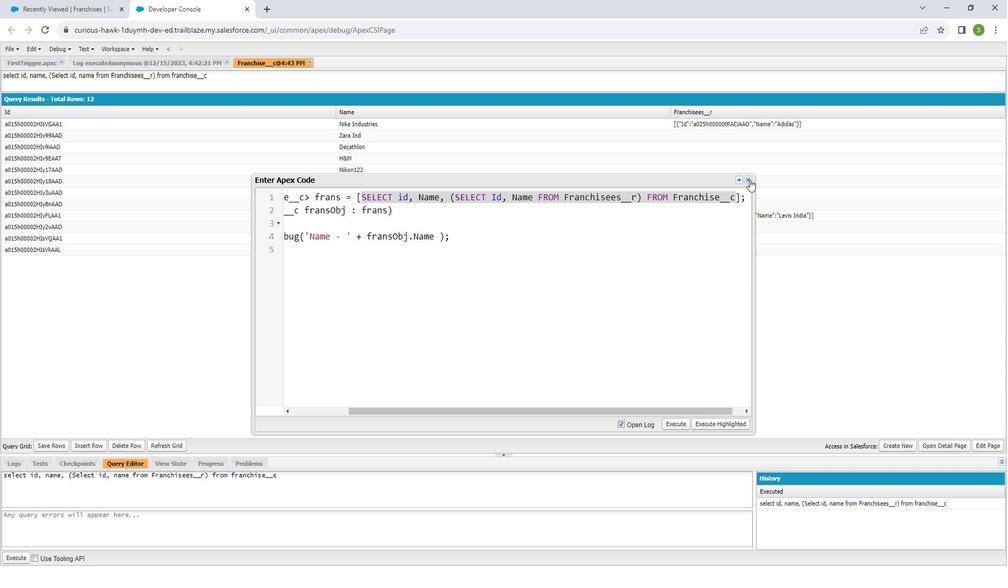 
Action: Mouse moved to (362, 391)
Screenshot: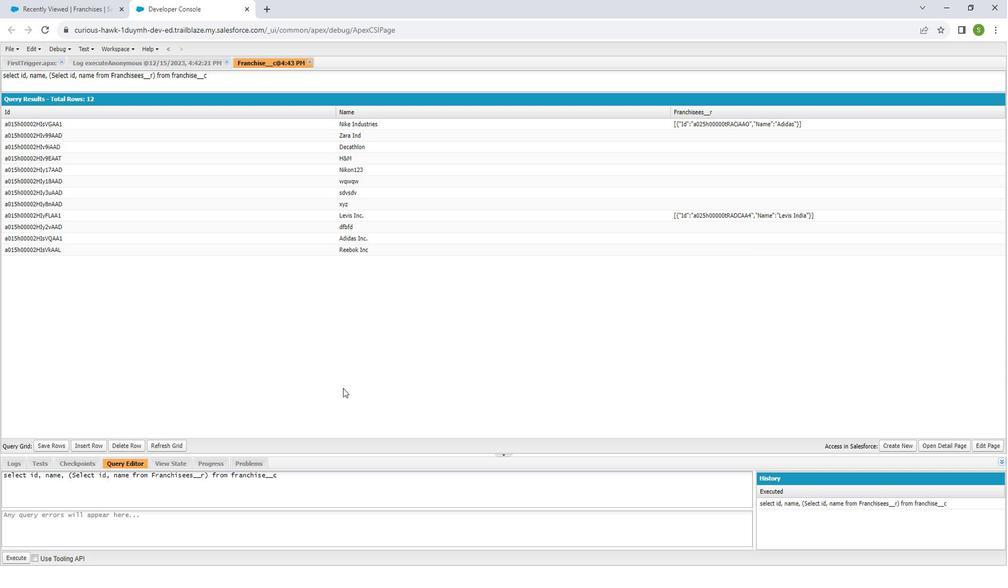 
